 Task: Search for and compare PVC dumbbell sets on Flipkart.
Action: Mouse moved to (335, 51)
Screenshot: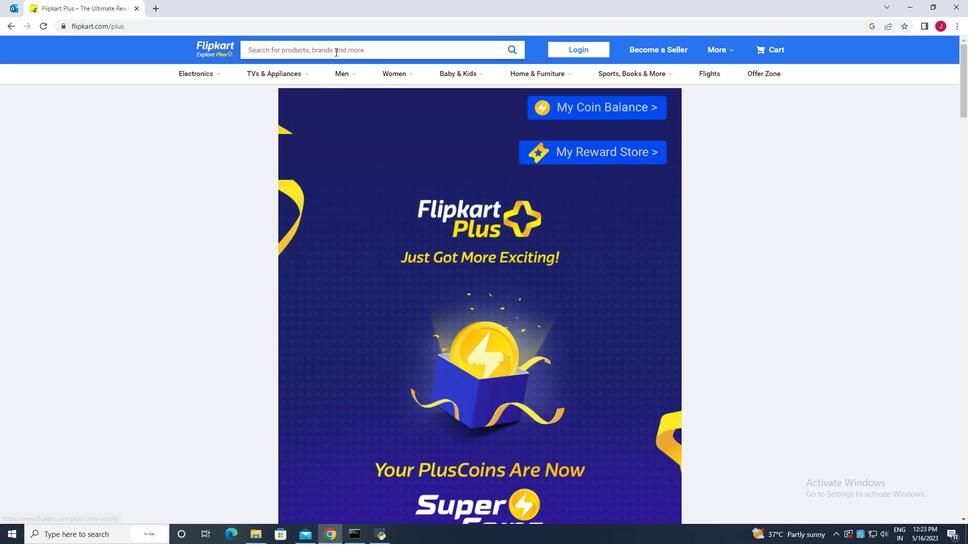 
Action: Mouse pressed left at (335, 51)
Screenshot: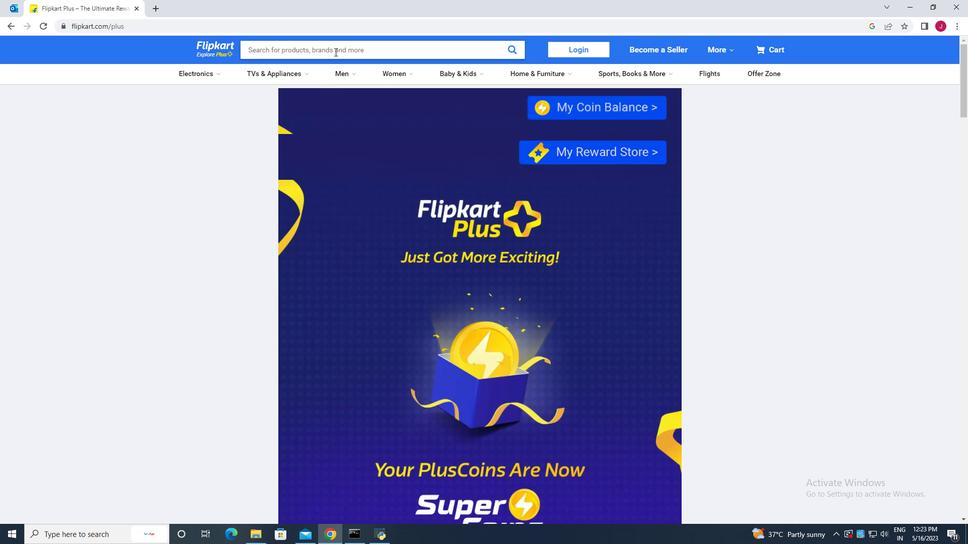
Action: Key pressed fitness<Key.space>equipment<Key.space>of<Key.space><Key.backspace><Key.backspace><Key.backspace><Key.enter>
Screenshot: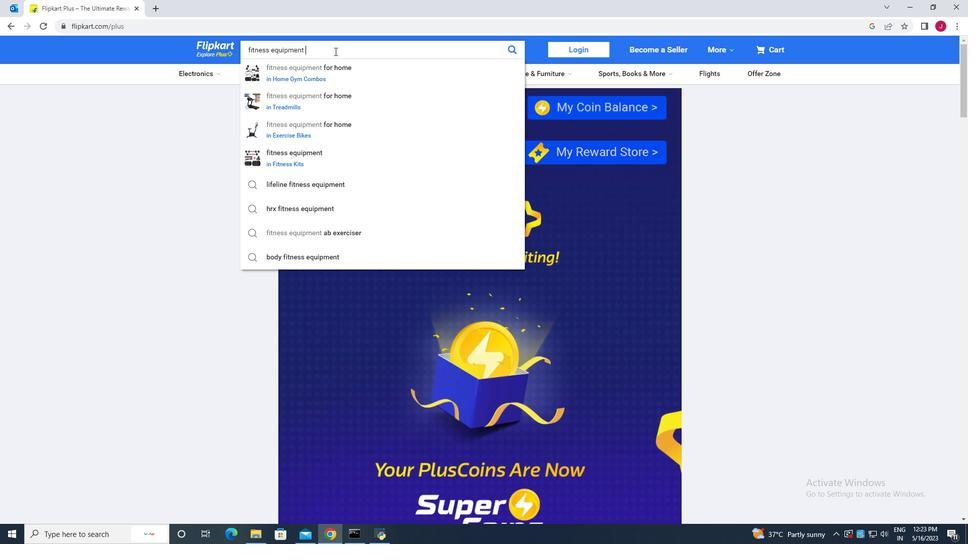 
Action: Mouse moved to (304, 424)
Screenshot: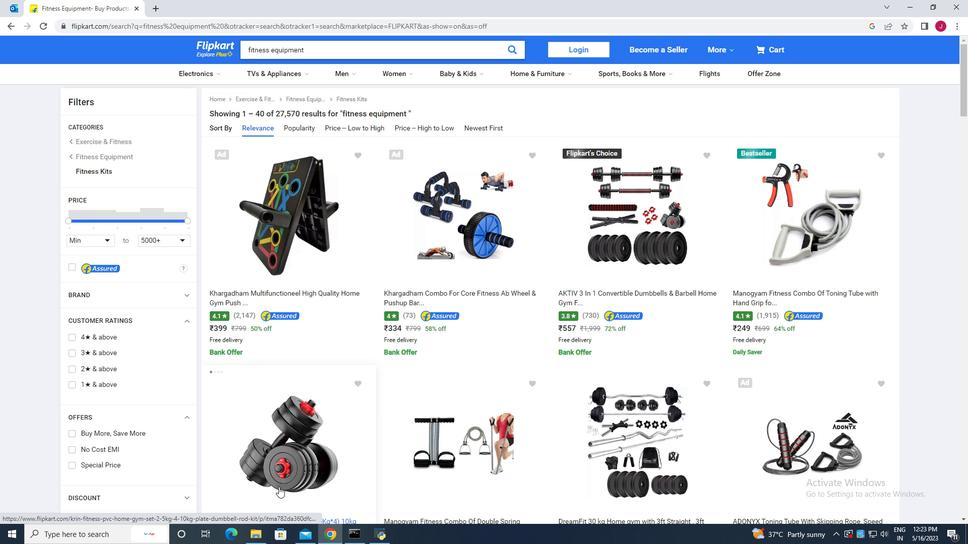 
Action: Mouse scrolled (304, 423) with delta (0, 0)
Screenshot: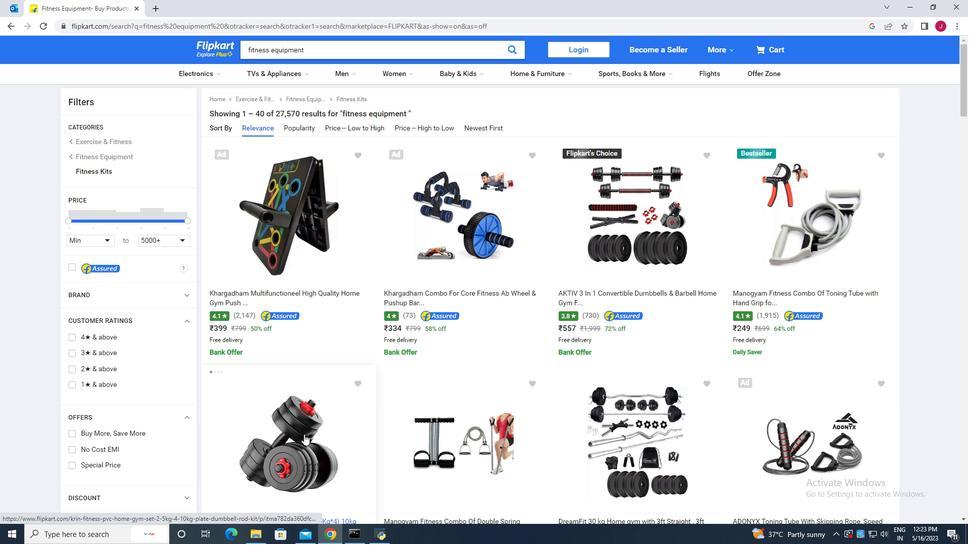 
Action: Mouse moved to (304, 423)
Screenshot: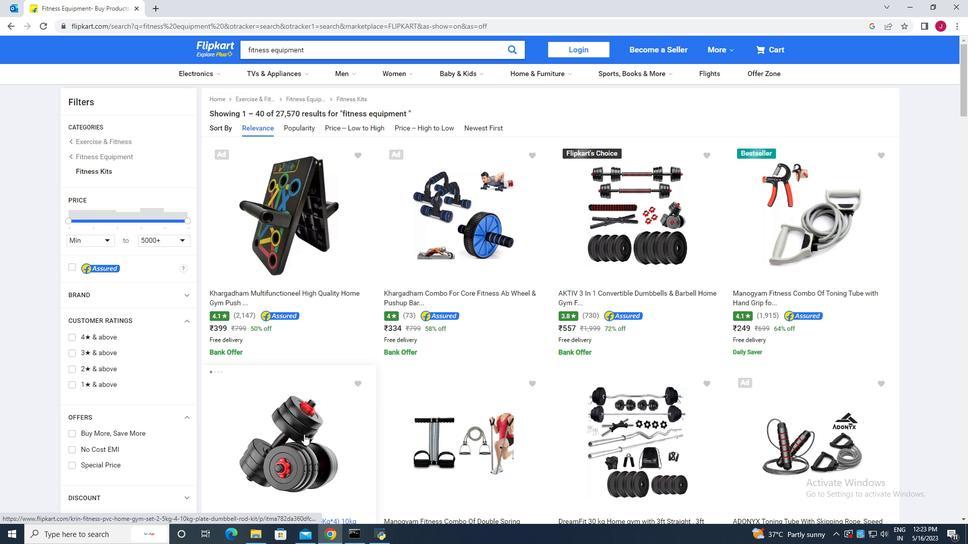 
Action: Mouse scrolled (304, 423) with delta (0, 0)
Screenshot: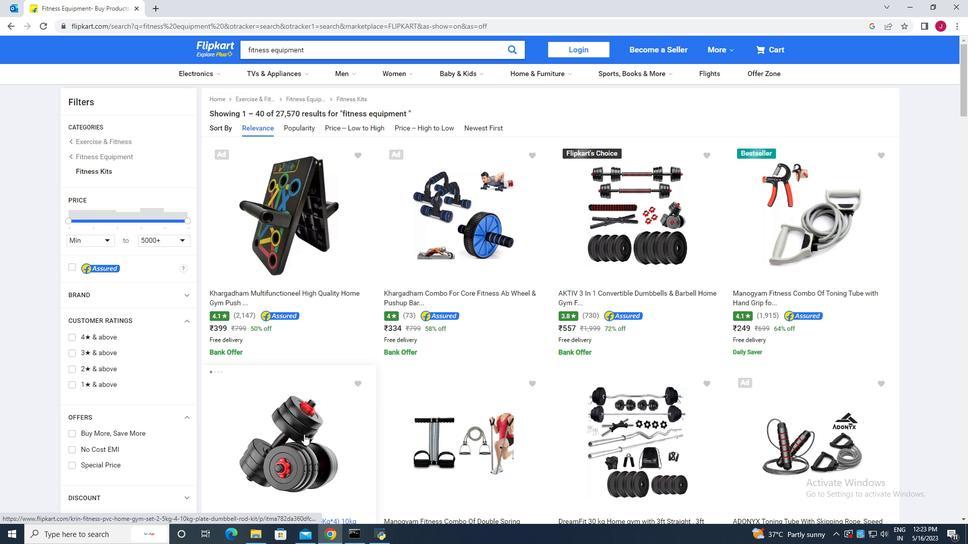 
Action: Mouse moved to (304, 423)
Screenshot: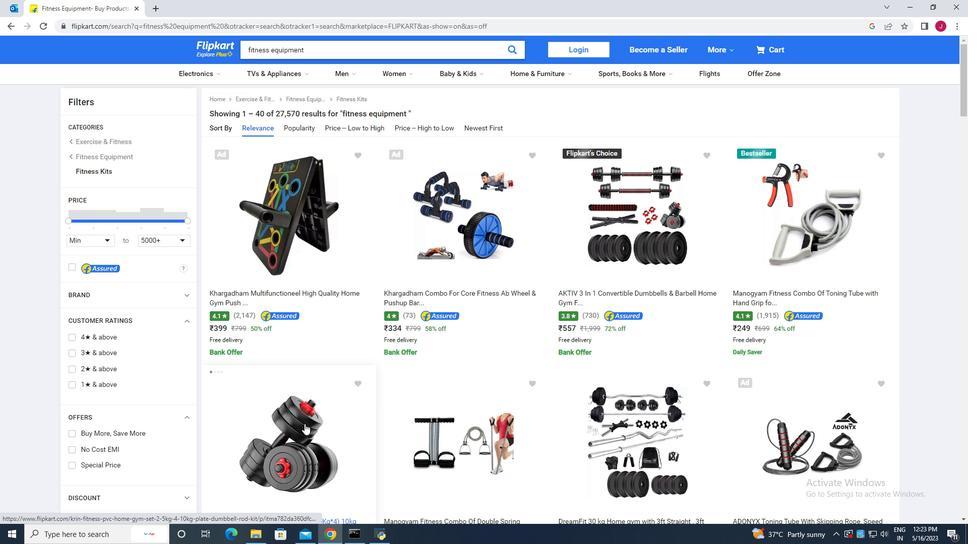 
Action: Mouse scrolled (304, 423) with delta (0, 0)
Screenshot: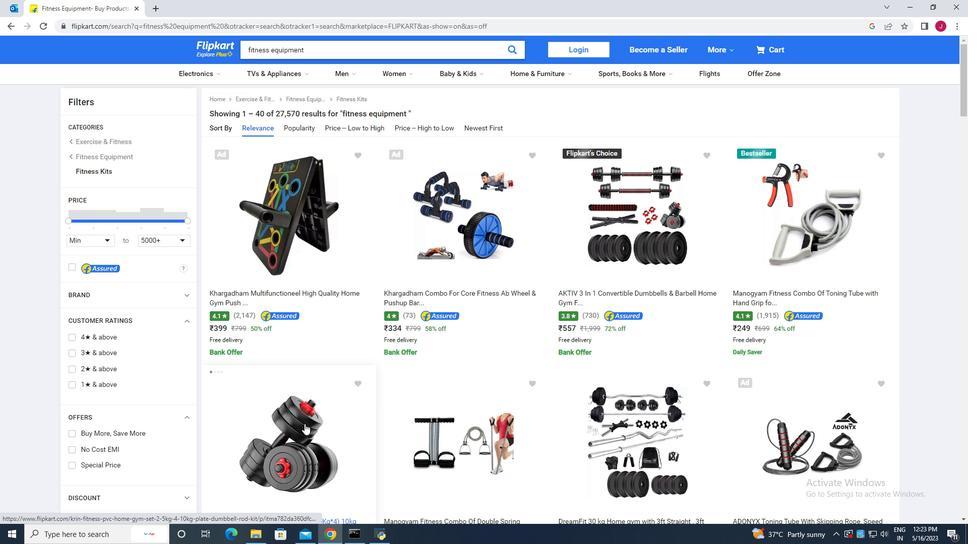 
Action: Mouse moved to (292, 335)
Screenshot: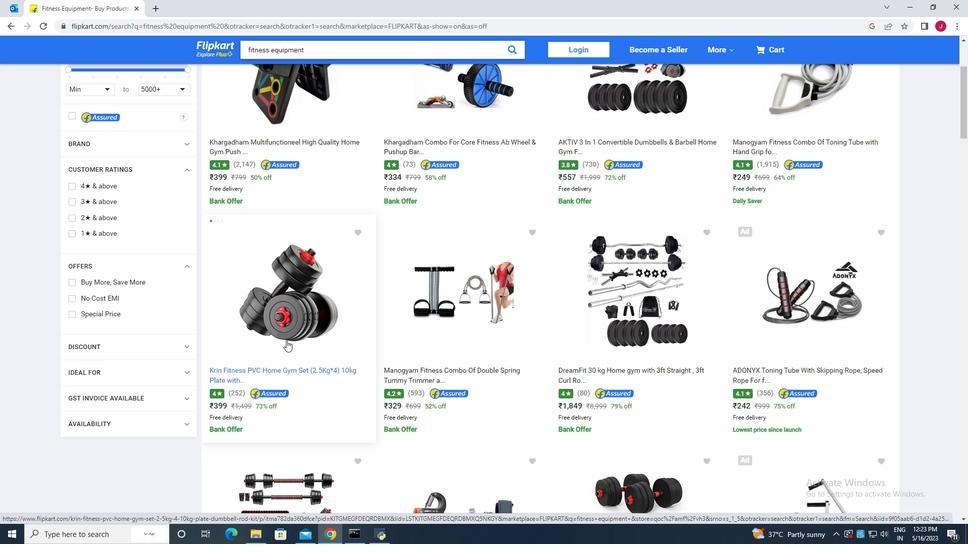 
Action: Mouse pressed left at (292, 335)
Screenshot: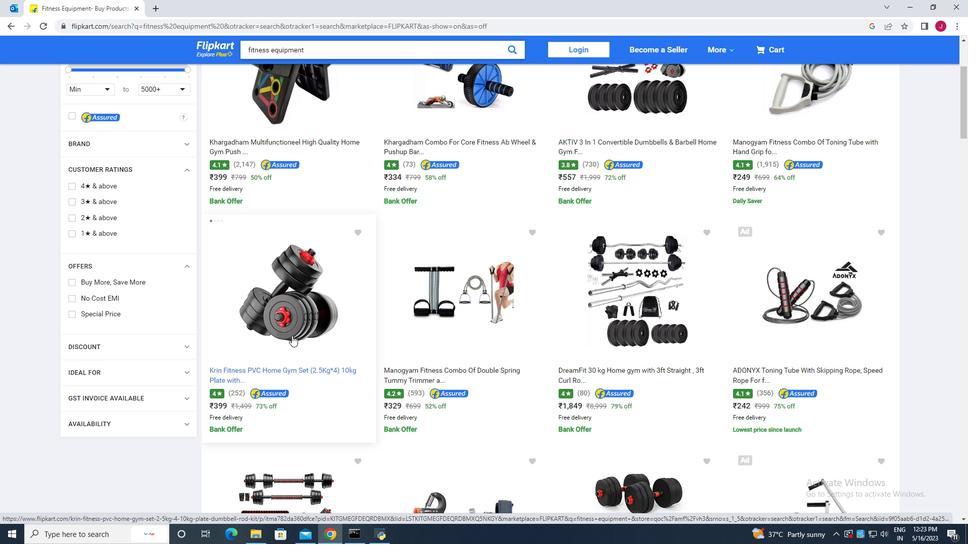 
Action: Mouse moved to (315, 329)
Screenshot: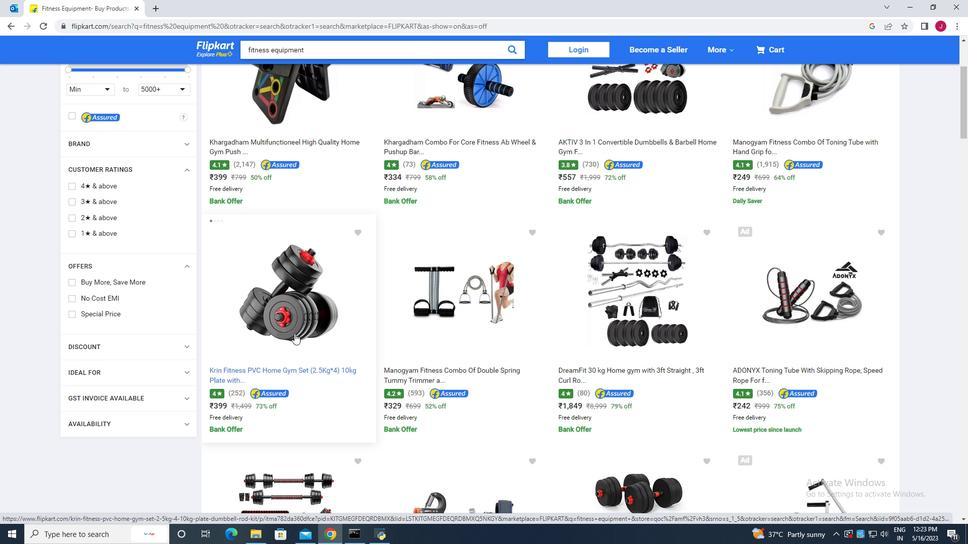 
Action: Mouse pressed left at (315, 329)
Screenshot: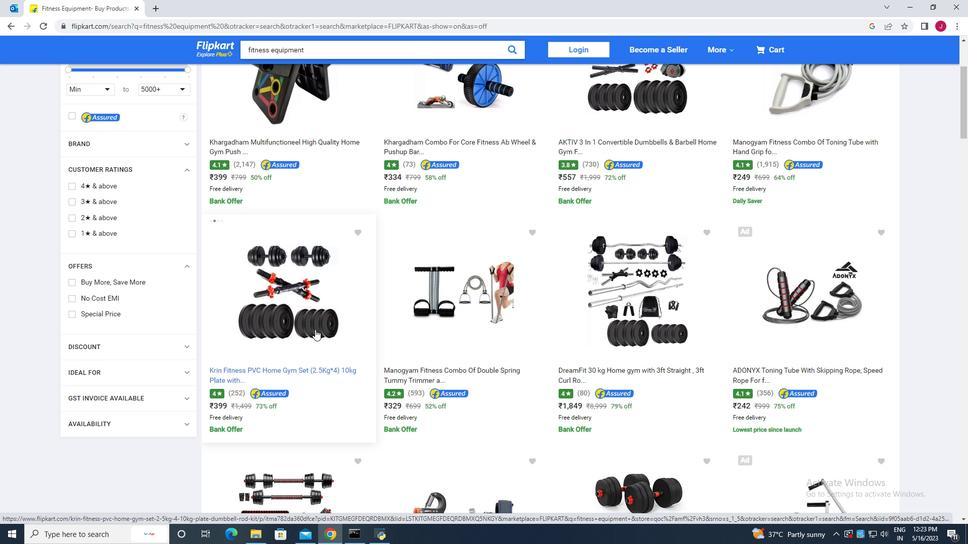 
Action: Mouse moved to (497, 253)
Screenshot: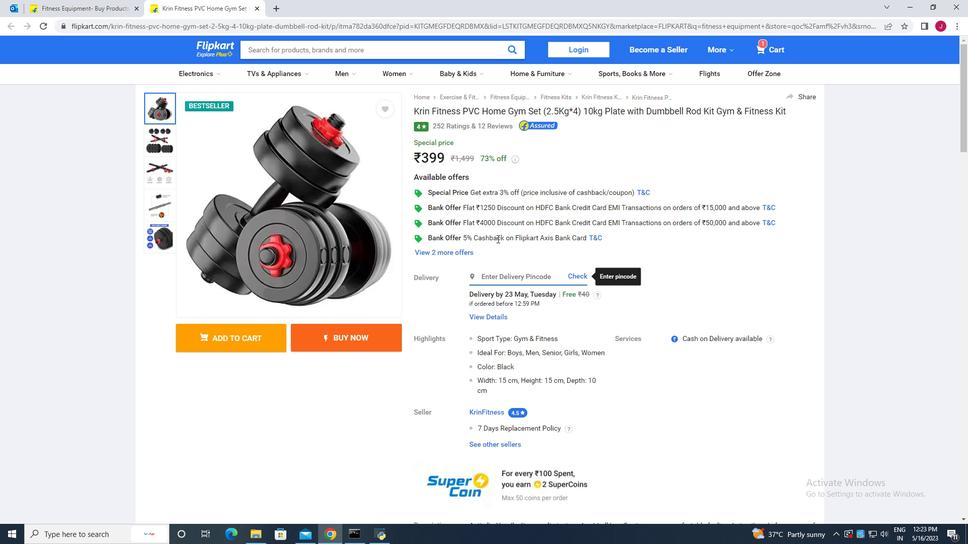 
Action: Mouse scrolled (497, 253) with delta (0, 0)
Screenshot: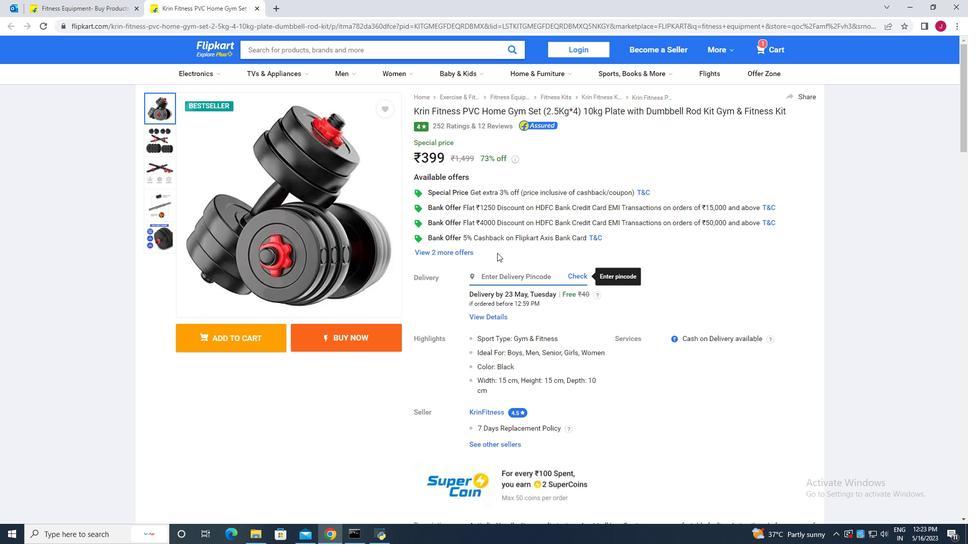 
Action: Mouse scrolled (497, 253) with delta (0, 0)
Screenshot: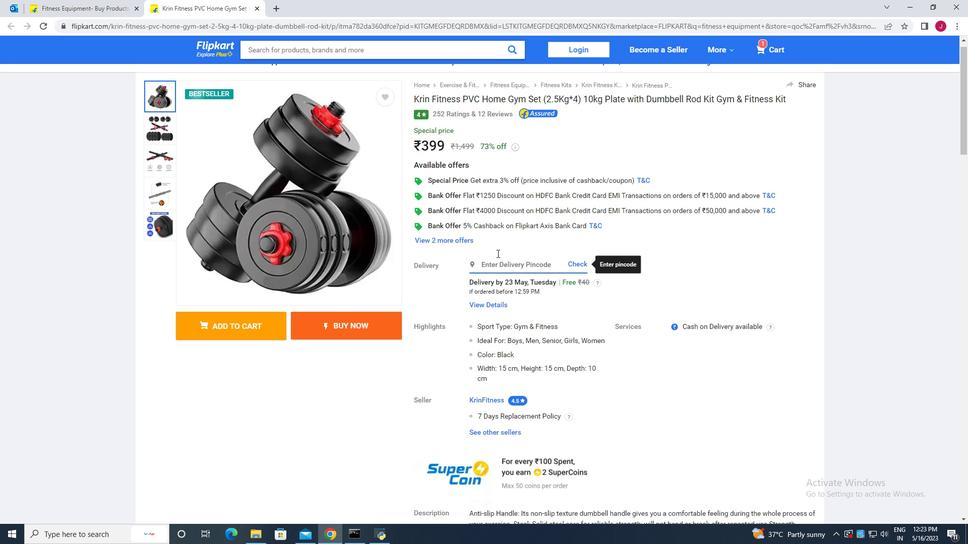 
Action: Mouse scrolled (497, 253) with delta (0, 0)
Screenshot: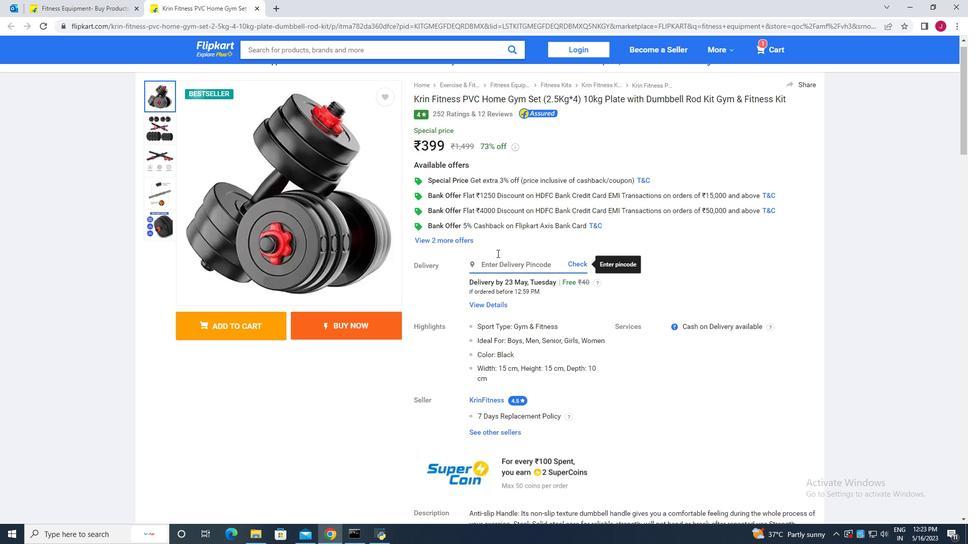 
Action: Mouse scrolled (497, 253) with delta (0, 0)
Screenshot: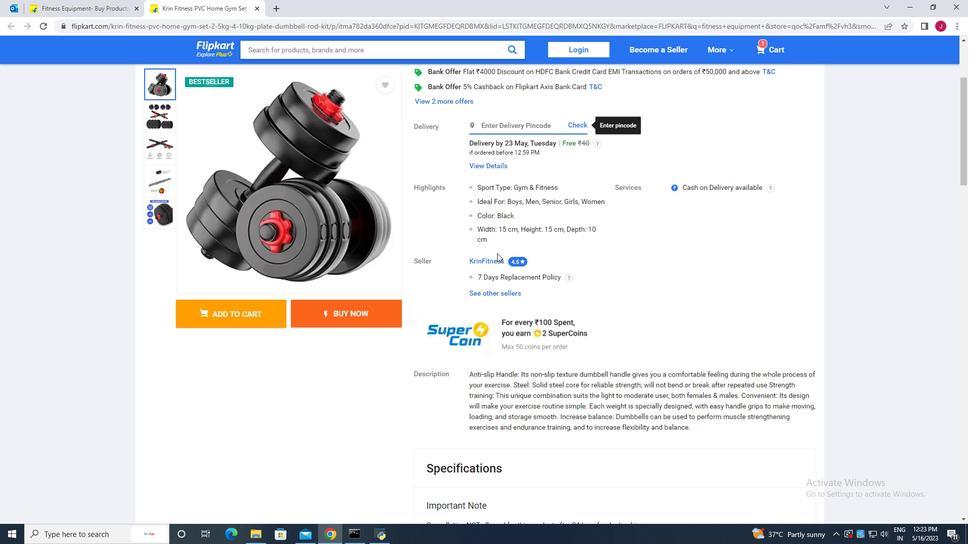 
Action: Mouse scrolled (497, 253) with delta (0, 0)
Screenshot: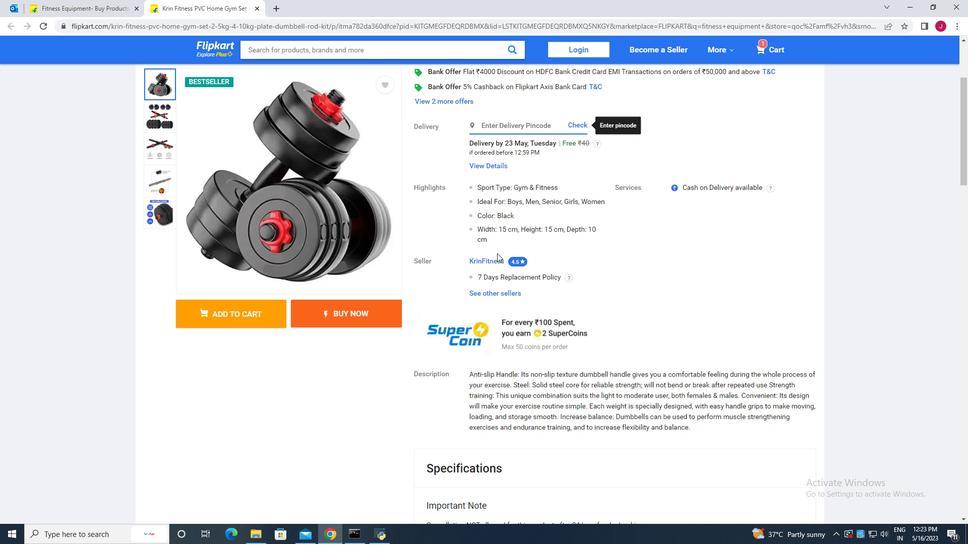 
Action: Mouse moved to (500, 270)
Screenshot: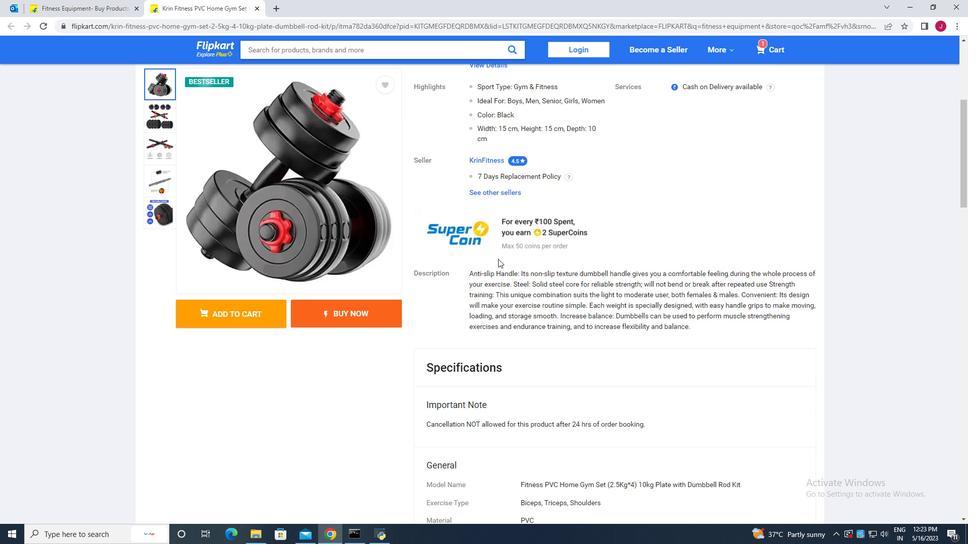 
Action: Mouse scrolled (500, 270) with delta (0, 0)
Screenshot: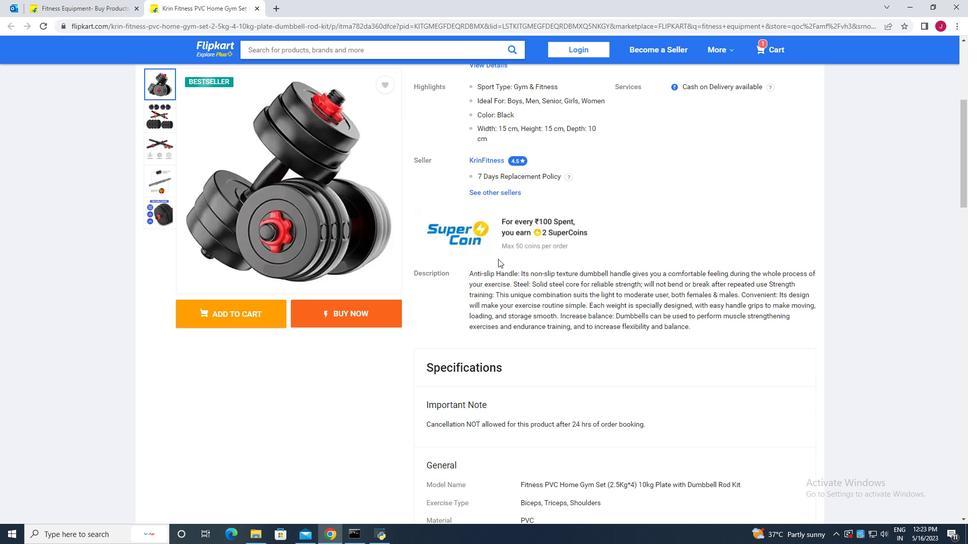 
Action: Mouse moved to (500, 271)
Screenshot: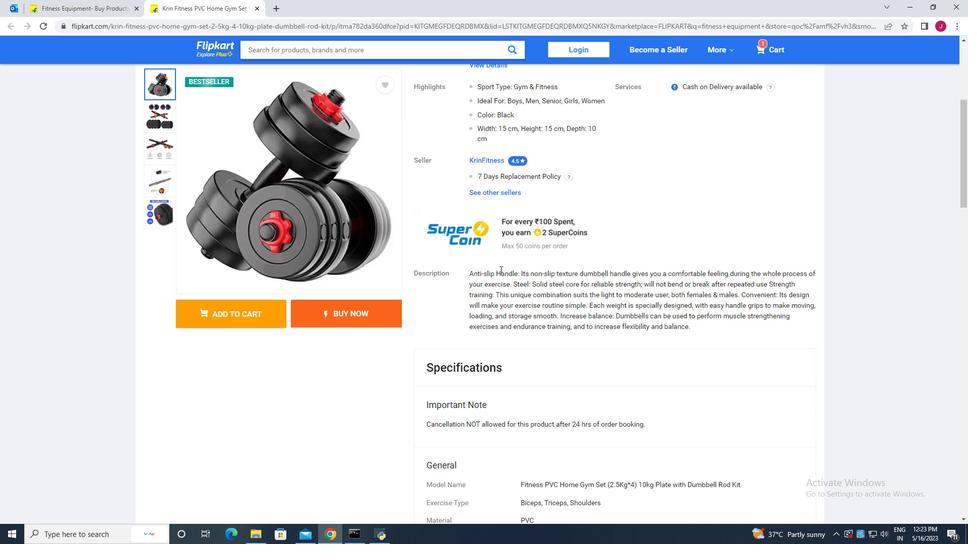 
Action: Mouse scrolled (500, 270) with delta (0, 0)
Screenshot: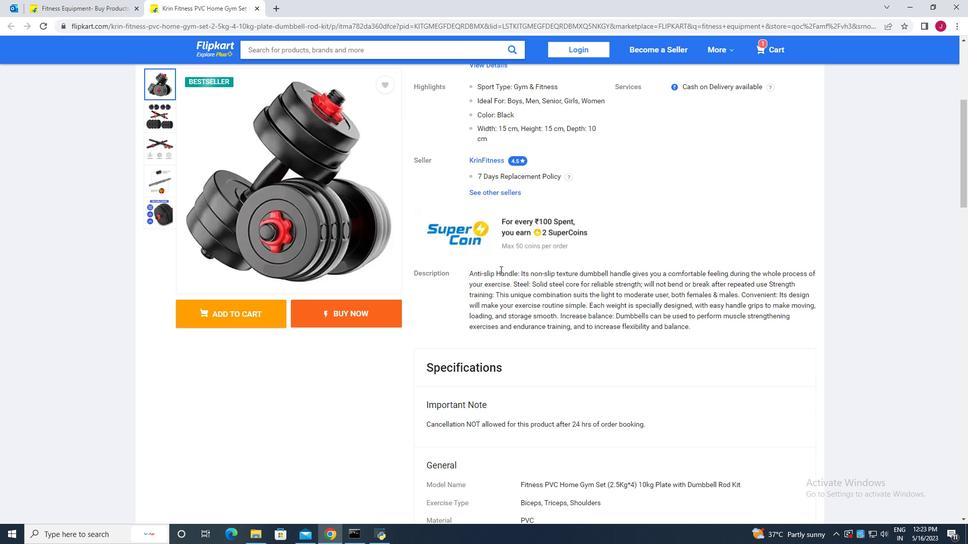 
Action: Mouse scrolled (500, 270) with delta (0, 0)
Screenshot: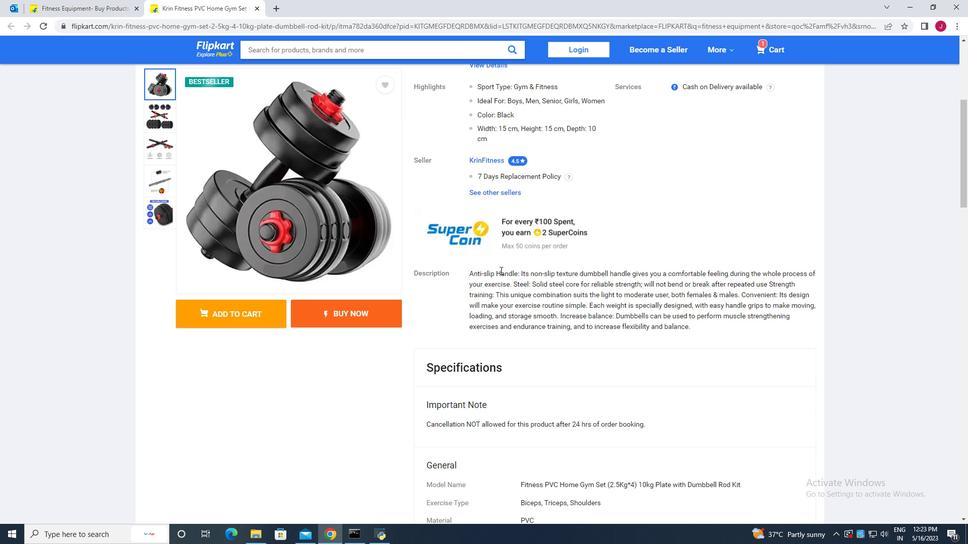 
Action: Mouse moved to (437, 424)
Screenshot: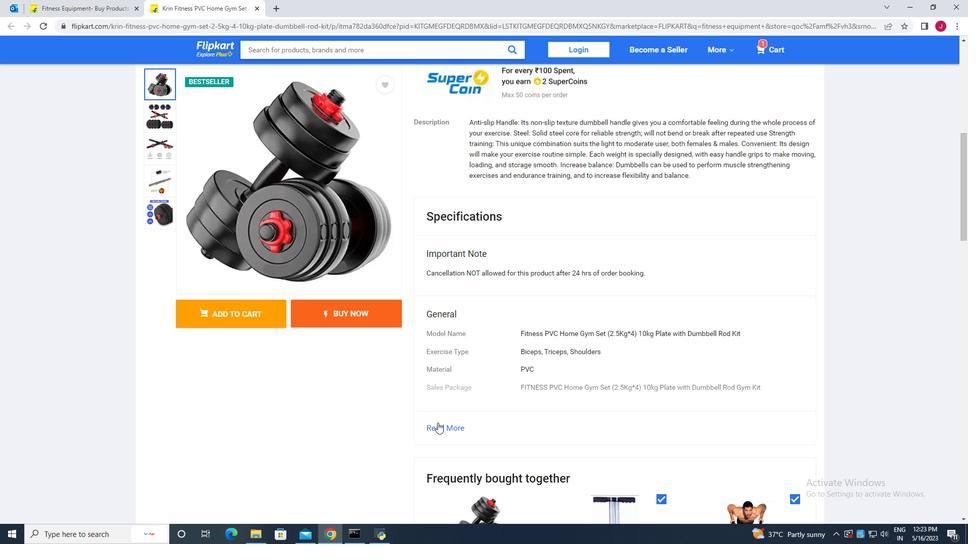 
Action: Mouse pressed left at (437, 424)
Screenshot: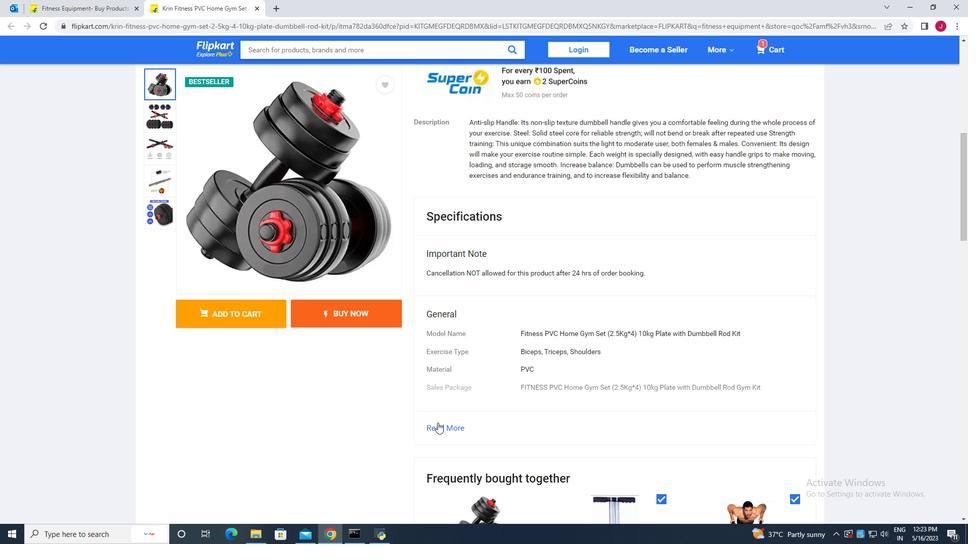 
Action: Mouse moved to (471, 403)
Screenshot: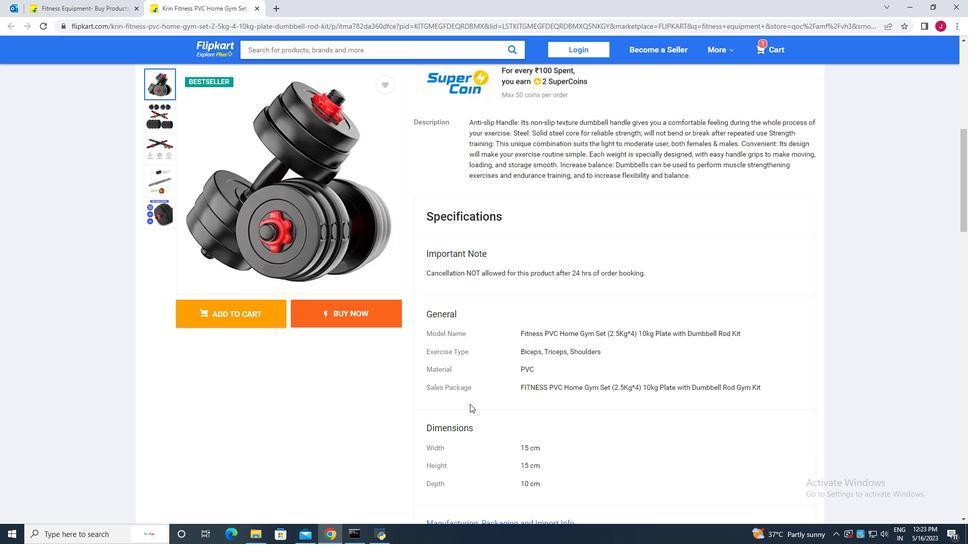 
Action: Mouse scrolled (471, 402) with delta (0, 0)
Screenshot: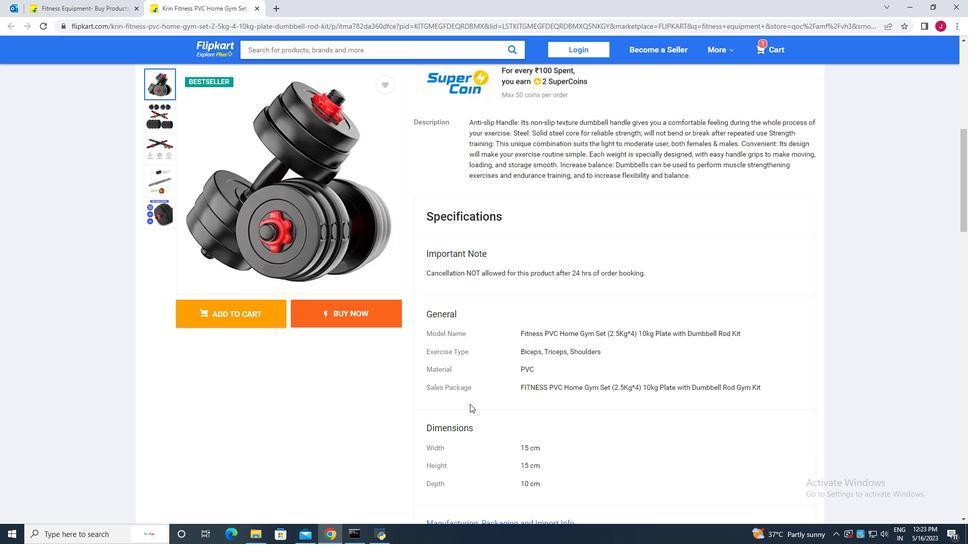 
Action: Mouse scrolled (471, 402) with delta (0, 0)
Screenshot: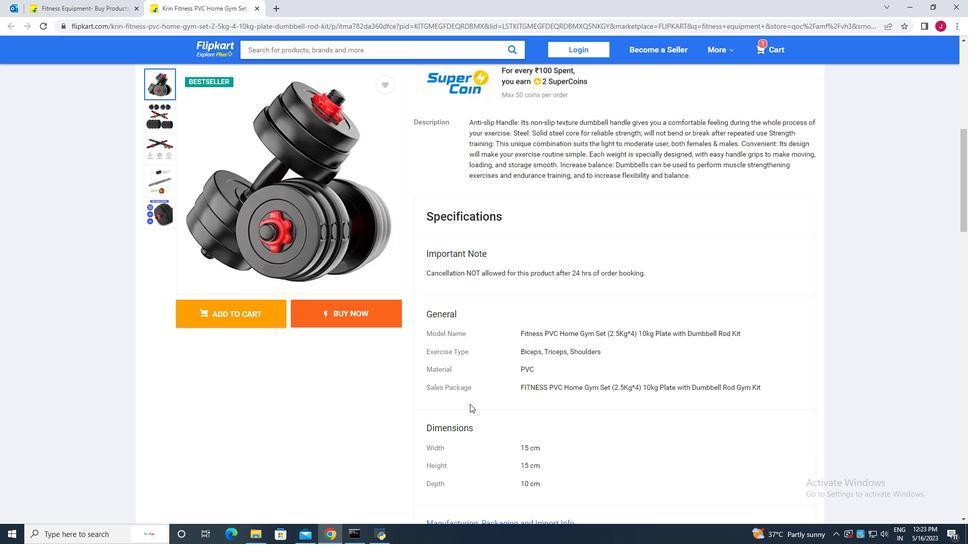 
Action: Mouse scrolled (471, 402) with delta (0, 0)
Screenshot: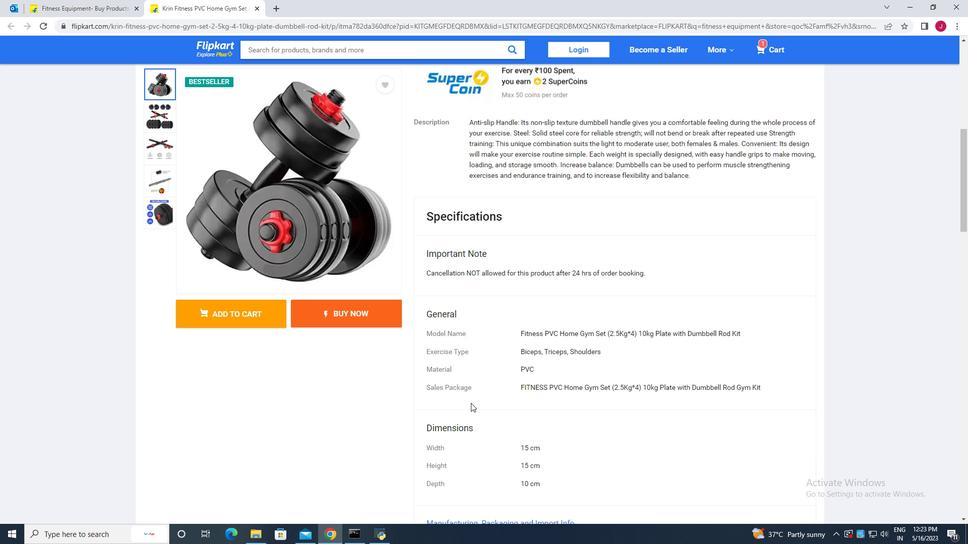 
Action: Mouse moved to (533, 336)
Screenshot: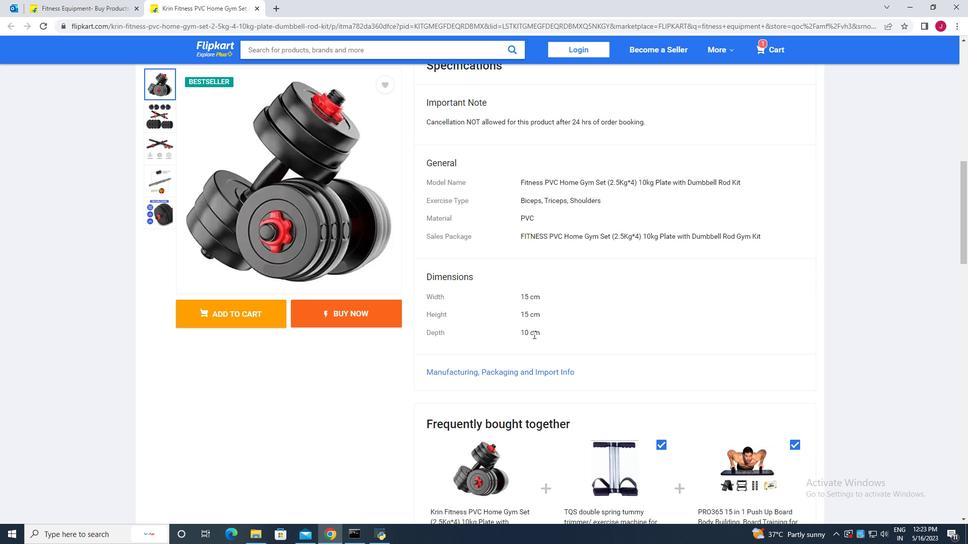 
Action: Mouse scrolled (533, 336) with delta (0, 0)
Screenshot: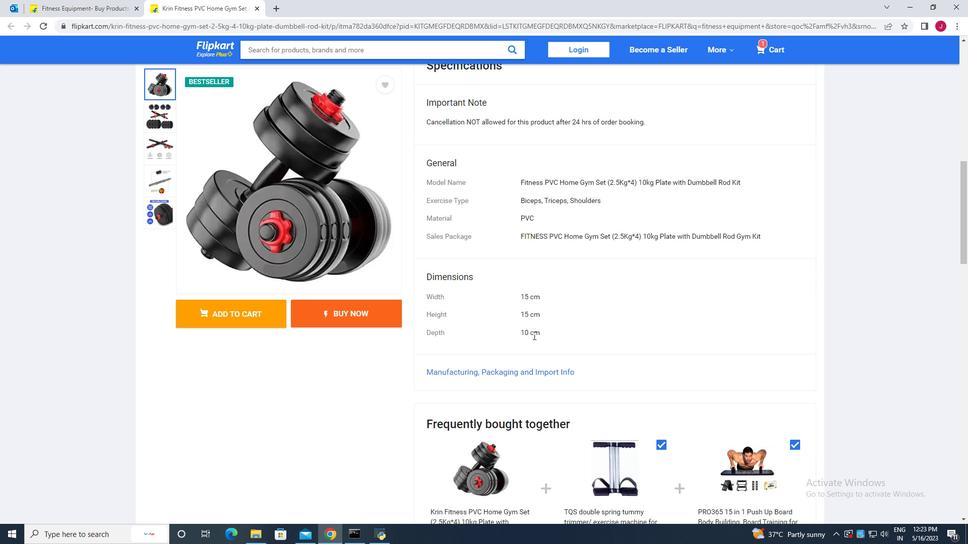 
Action: Mouse scrolled (533, 336) with delta (0, 0)
Screenshot: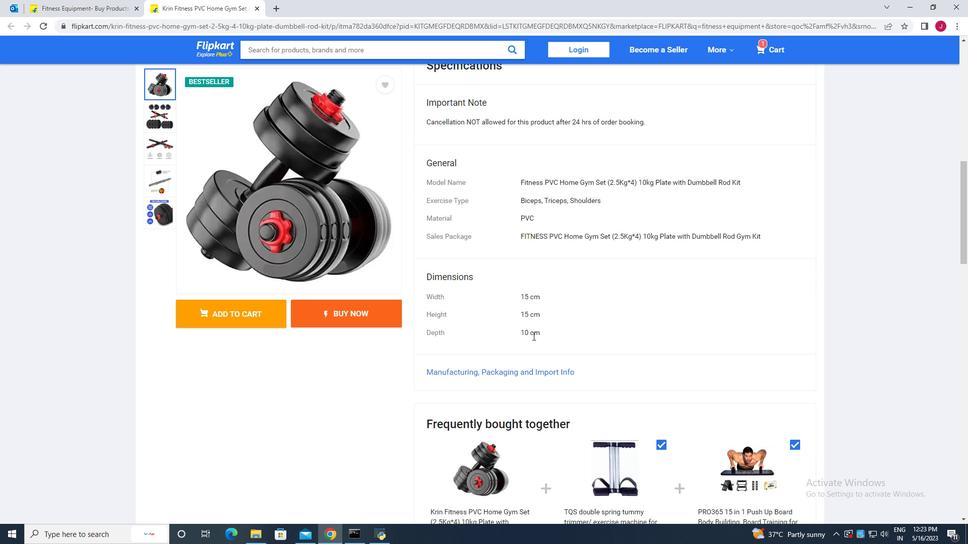 
Action: Mouse scrolled (533, 336) with delta (0, 0)
Screenshot: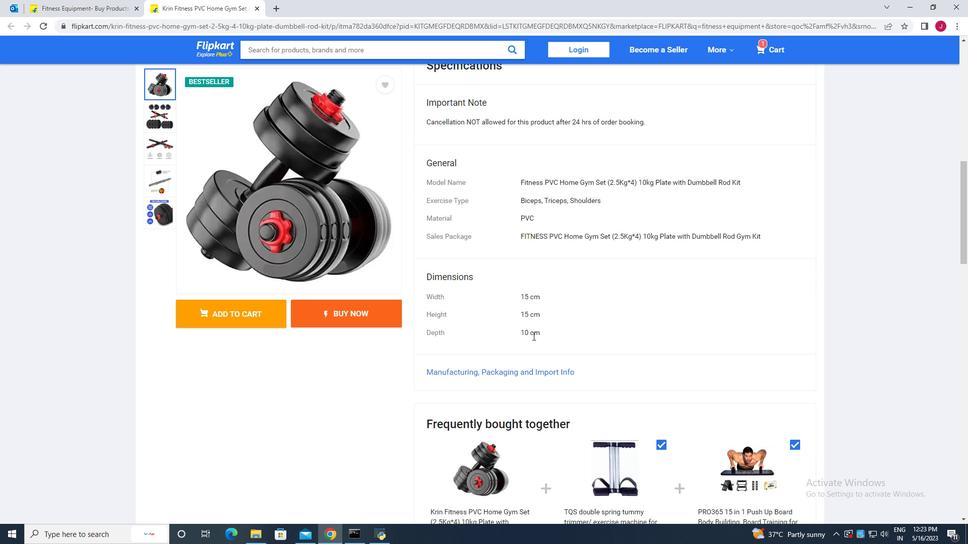 
Action: Mouse scrolled (533, 336) with delta (0, 0)
Screenshot: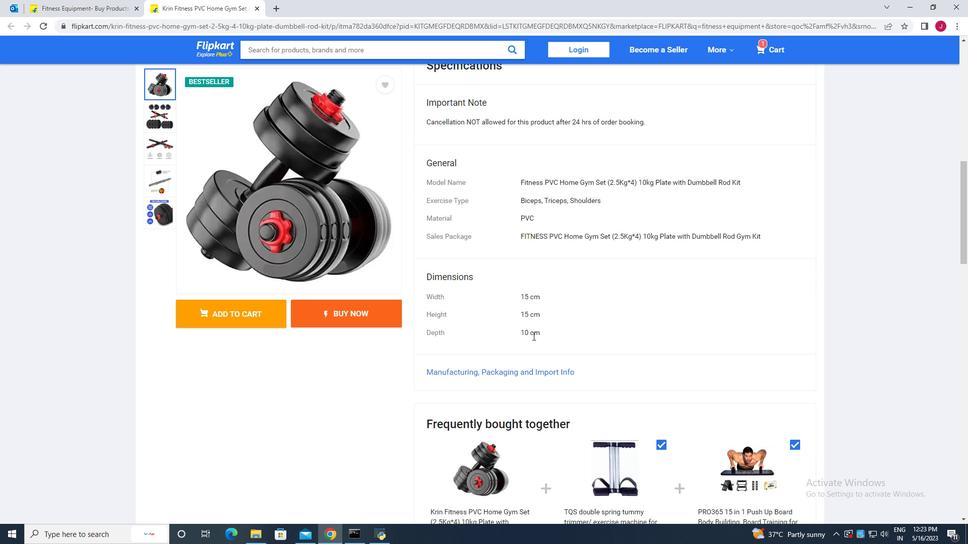 
Action: Mouse scrolled (533, 336) with delta (0, 0)
Screenshot: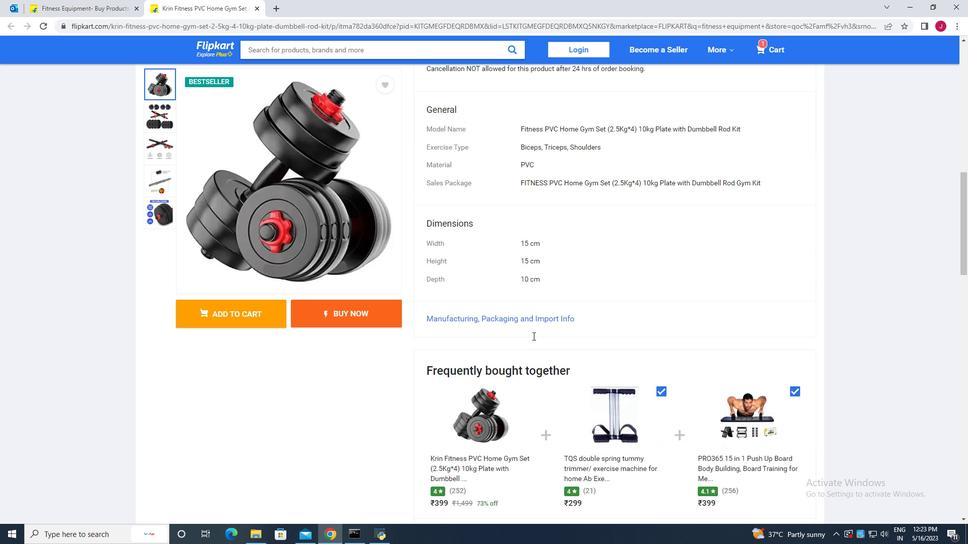 
Action: Mouse scrolled (533, 336) with delta (0, 0)
Screenshot: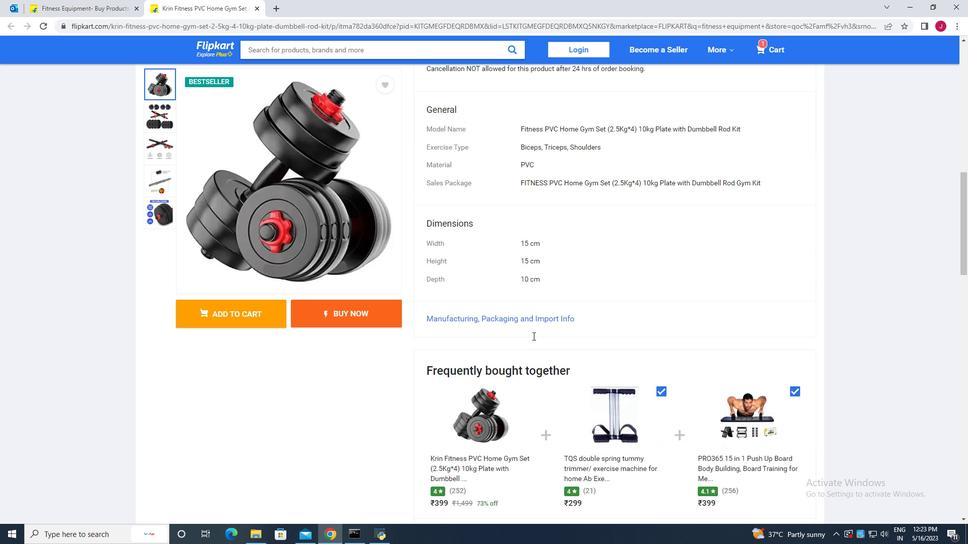 
Action: Mouse moved to (576, 334)
Screenshot: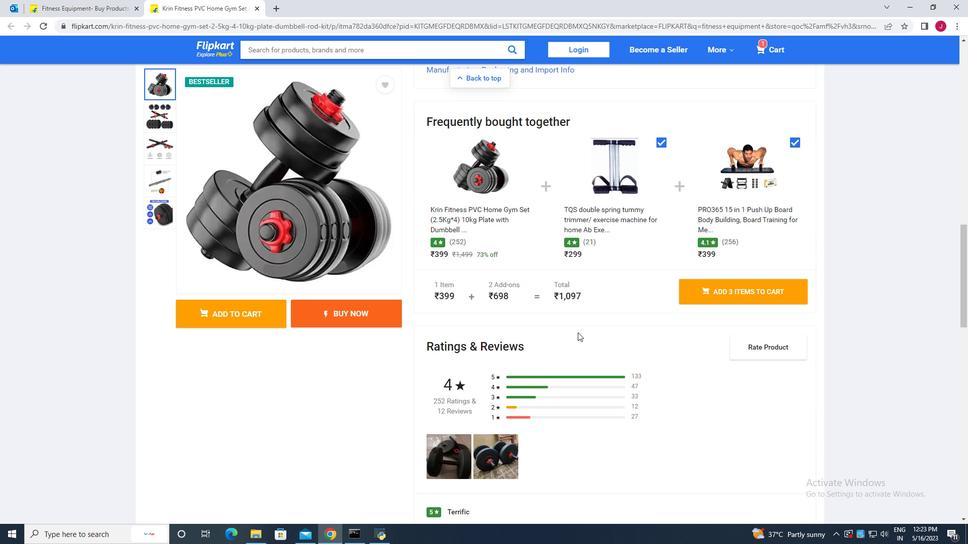 
Action: Mouse scrolled (576, 335) with delta (0, 0)
Screenshot: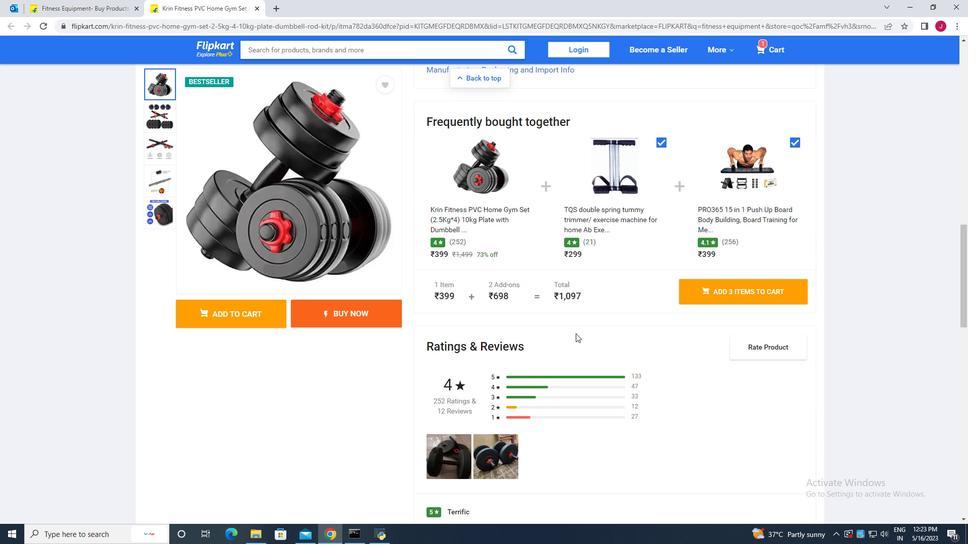 
Action: Mouse scrolled (576, 335) with delta (0, 0)
Screenshot: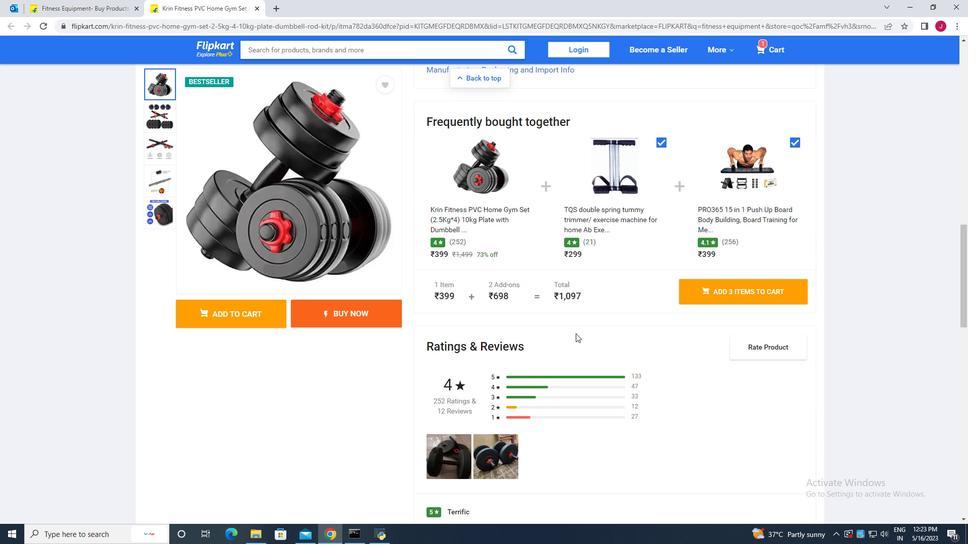 
Action: Mouse scrolled (576, 335) with delta (0, 0)
Screenshot: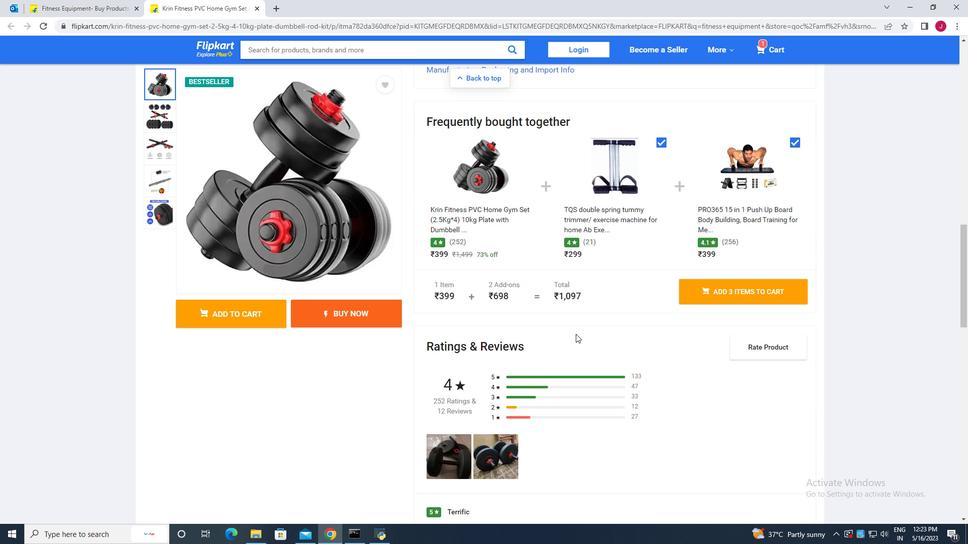 
Action: Mouse moved to (576, 334)
Screenshot: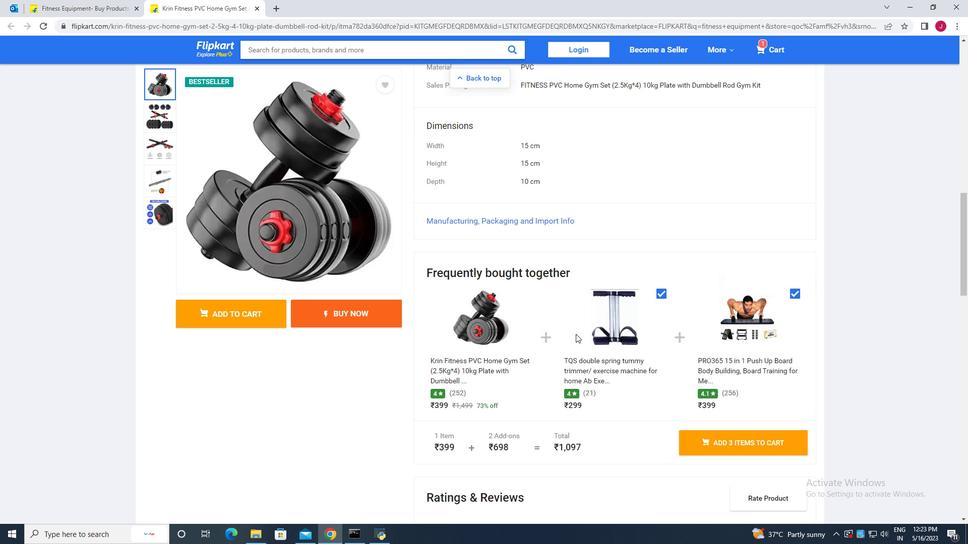 
Action: Mouse scrolled (576, 335) with delta (0, 0)
Screenshot: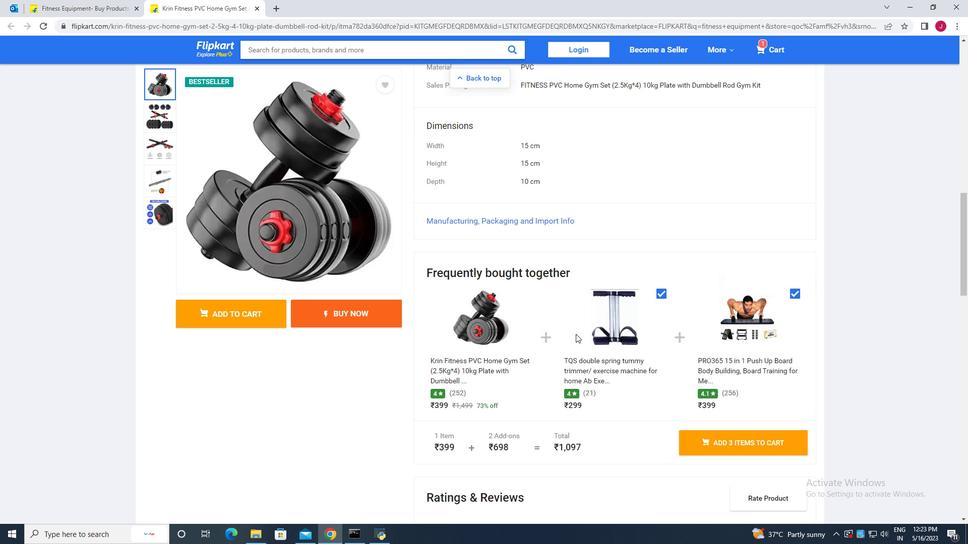 
Action: Mouse scrolled (576, 335) with delta (0, 0)
Screenshot: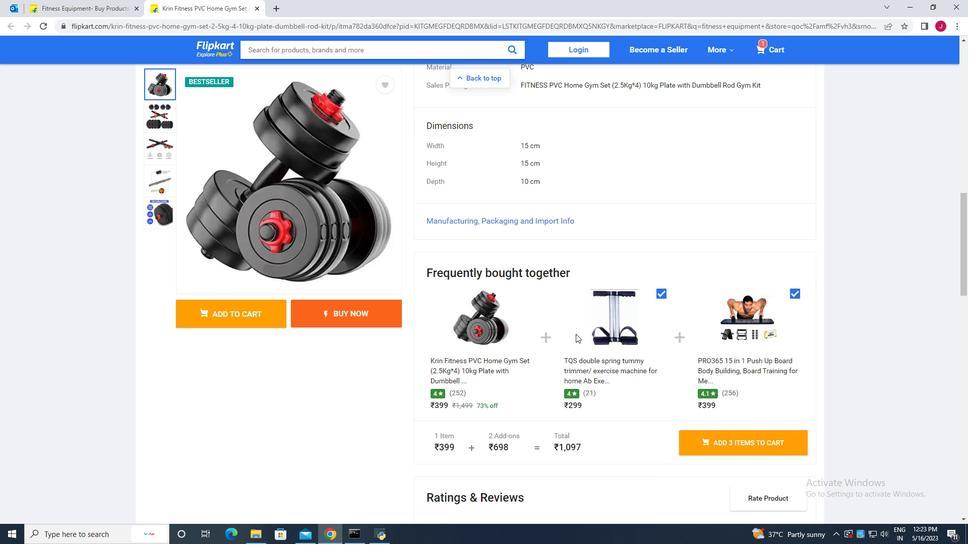
Action: Mouse moved to (510, 402)
Screenshot: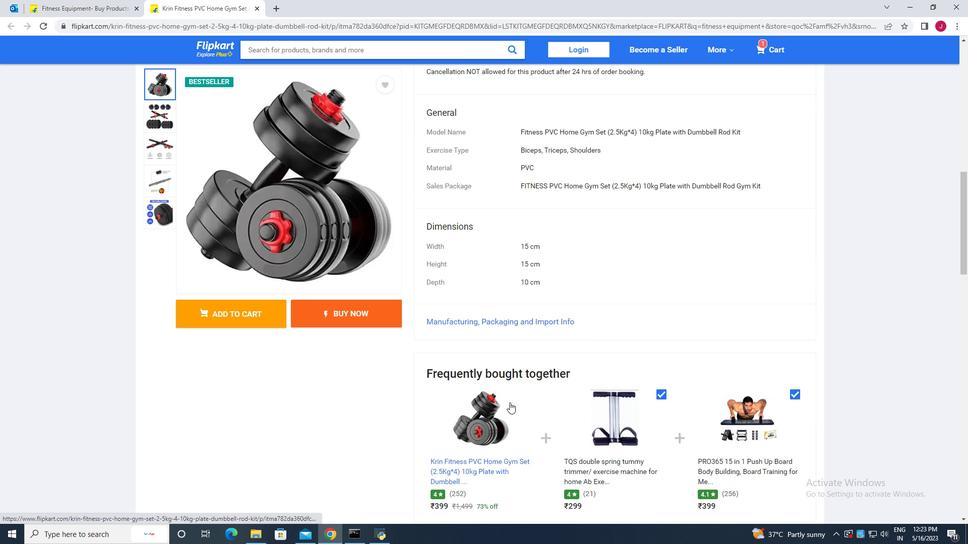 
Action: Mouse scrolled (510, 402) with delta (0, 0)
Screenshot: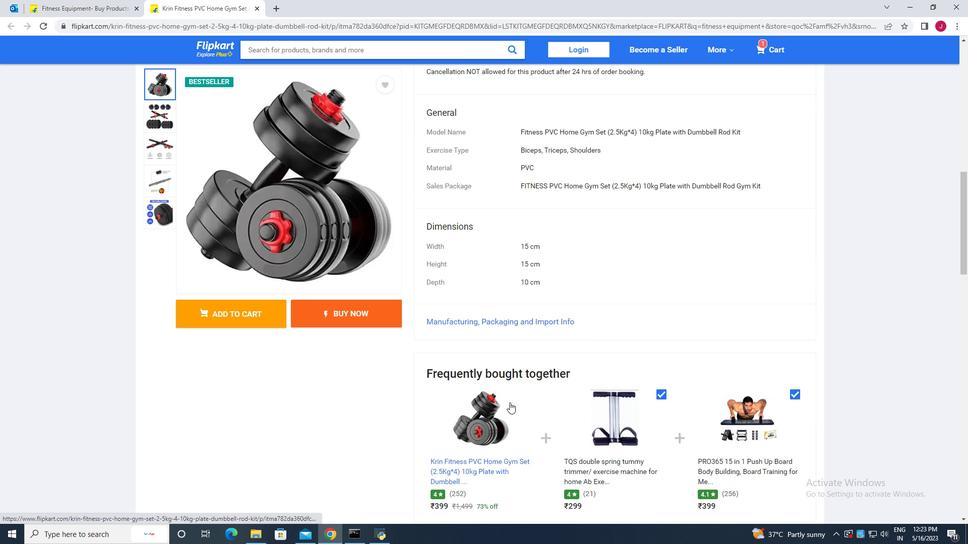 
Action: Mouse scrolled (510, 402) with delta (0, 0)
Screenshot: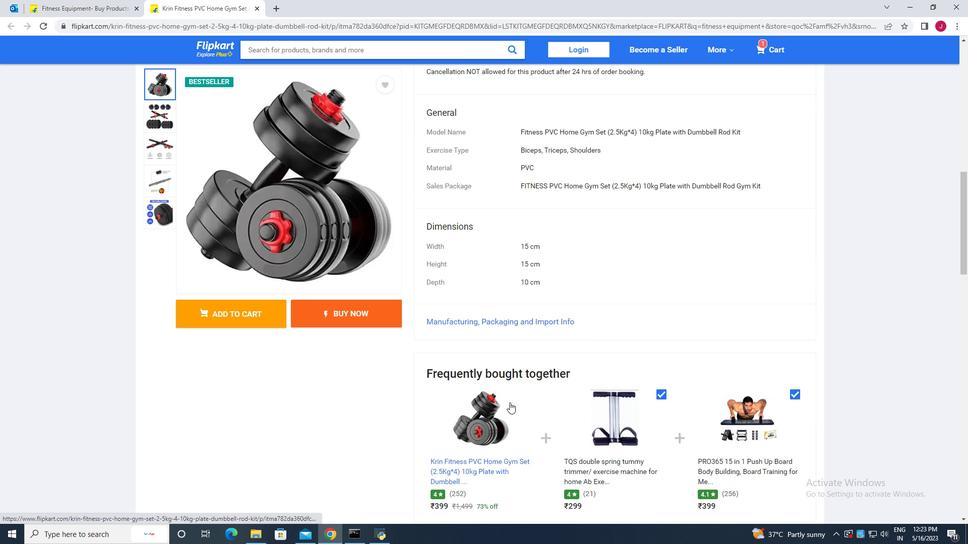 
Action: Mouse scrolled (510, 402) with delta (0, 0)
Screenshot: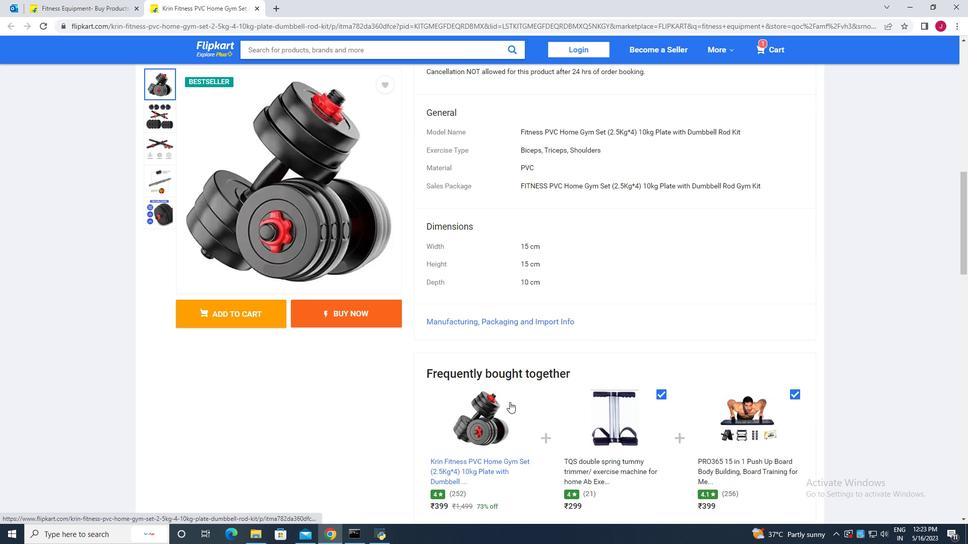 
Action: Mouse scrolled (510, 402) with delta (0, 0)
Screenshot: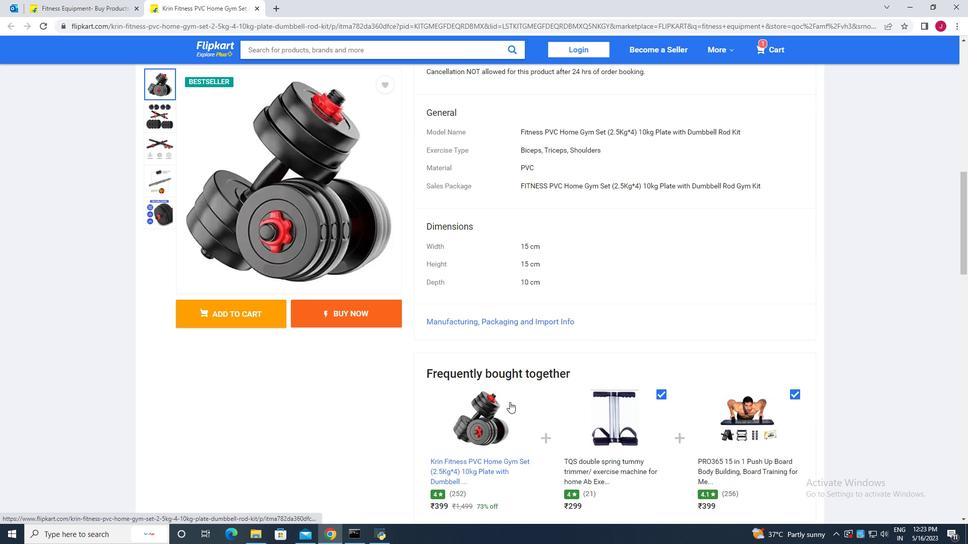 
Action: Mouse moved to (509, 402)
Screenshot: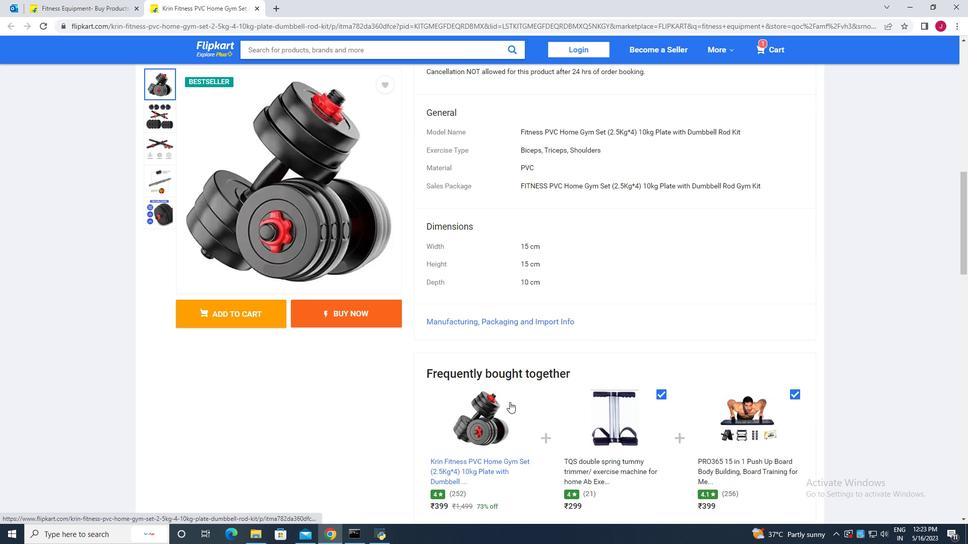 
Action: Mouse scrolled (509, 402) with delta (0, 0)
Screenshot: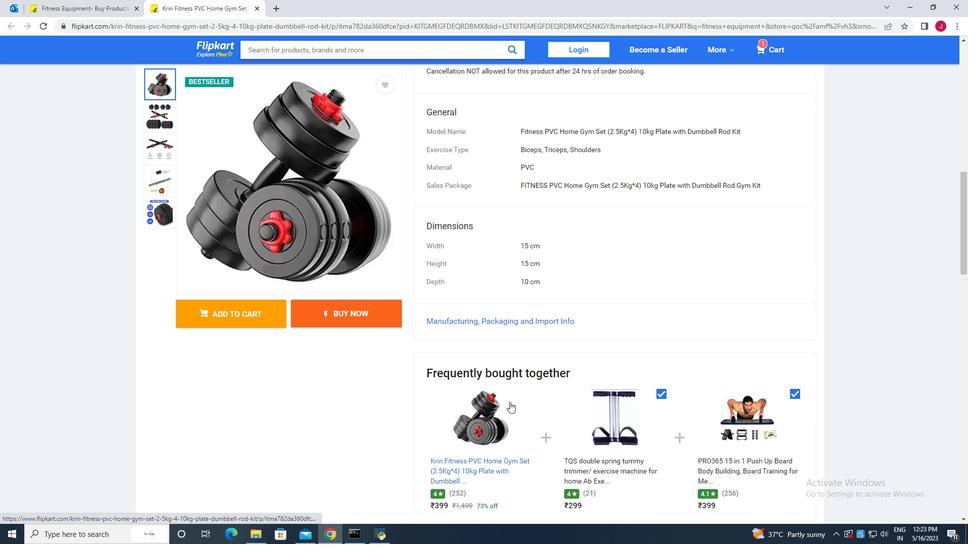 
Action: Mouse moved to (509, 401)
Screenshot: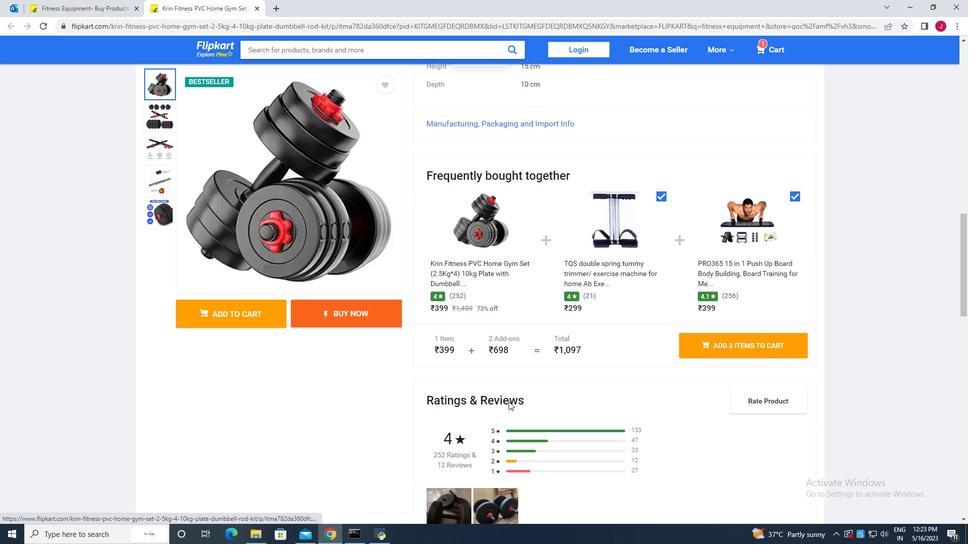 
Action: Mouse scrolled (509, 400) with delta (0, 0)
Screenshot: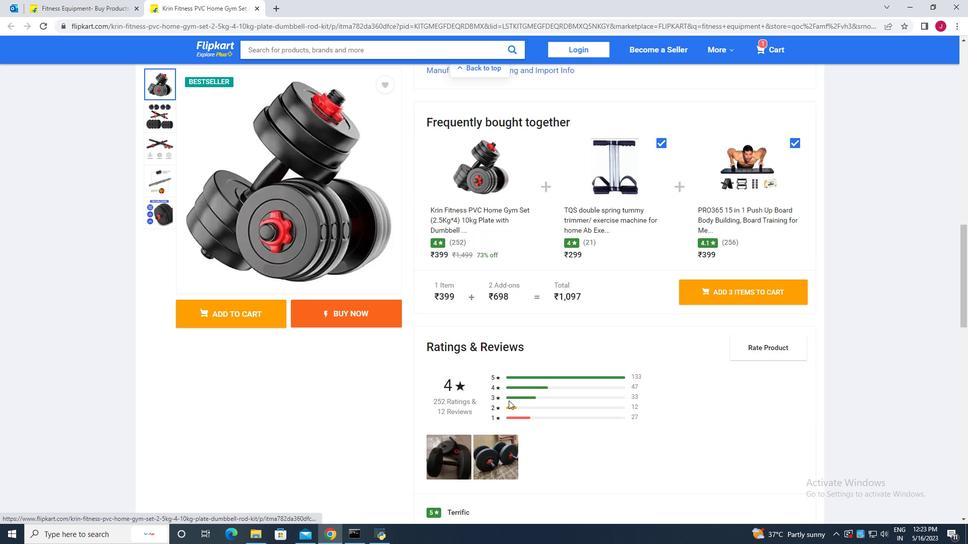 
Action: Mouse scrolled (509, 400) with delta (0, 0)
Screenshot: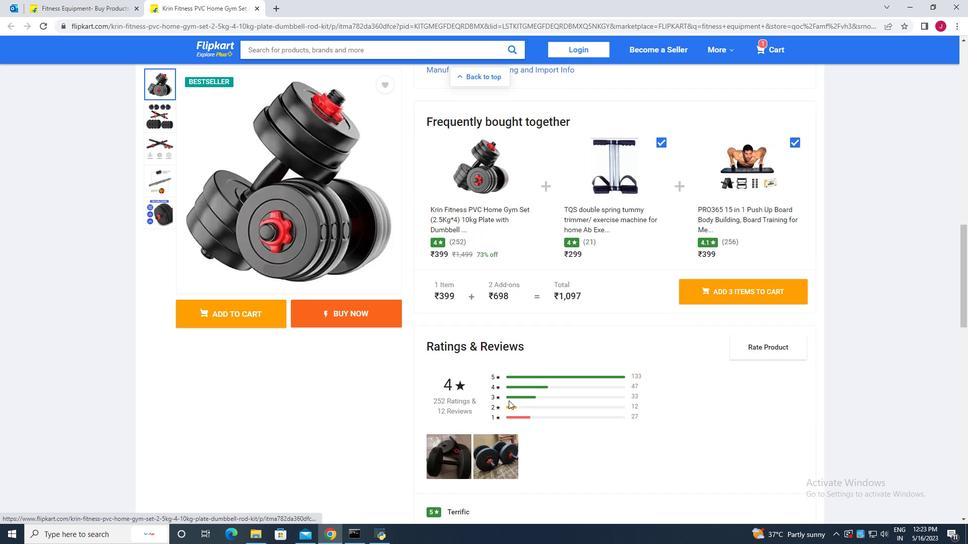 
Action: Mouse scrolled (509, 400) with delta (0, 0)
Screenshot: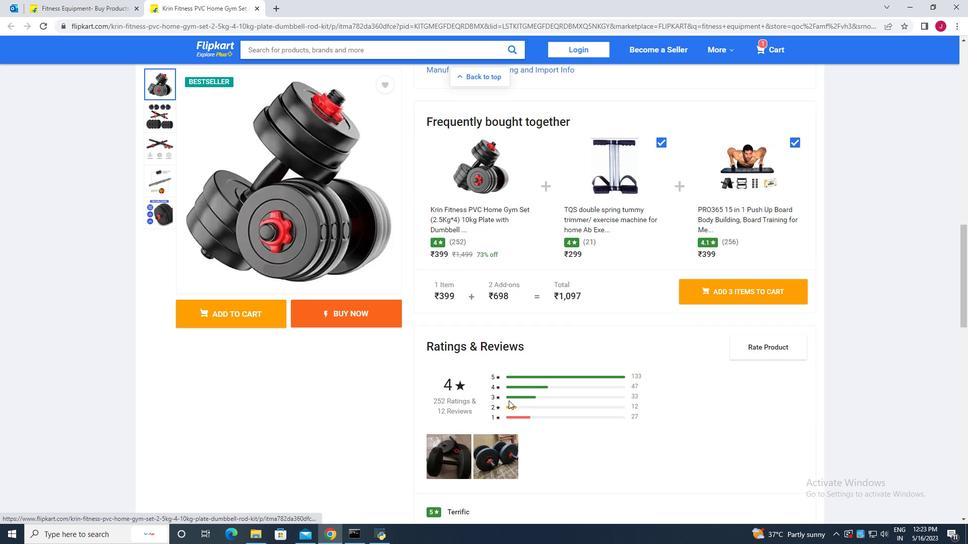 
Action: Mouse scrolled (509, 400) with delta (0, 0)
Screenshot: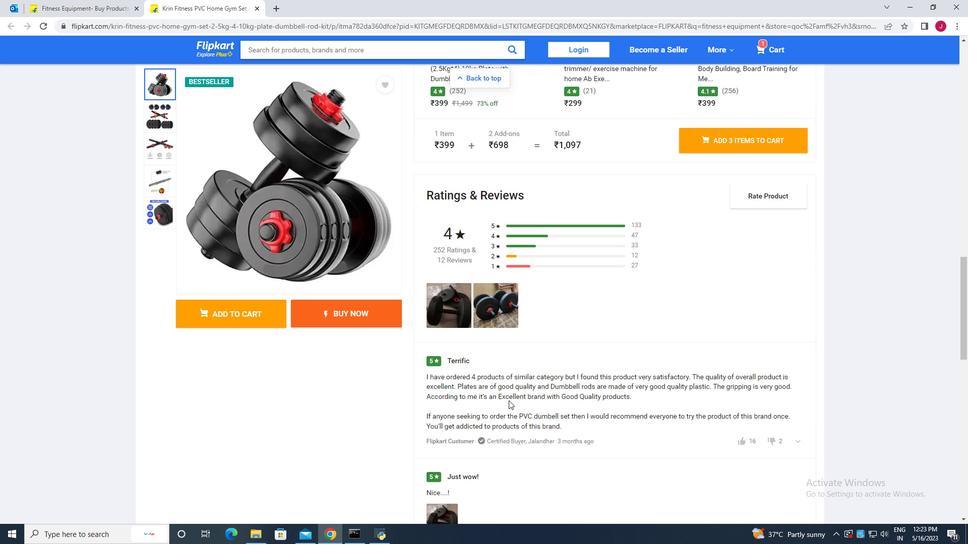 
Action: Mouse moved to (494, 375)
Screenshot: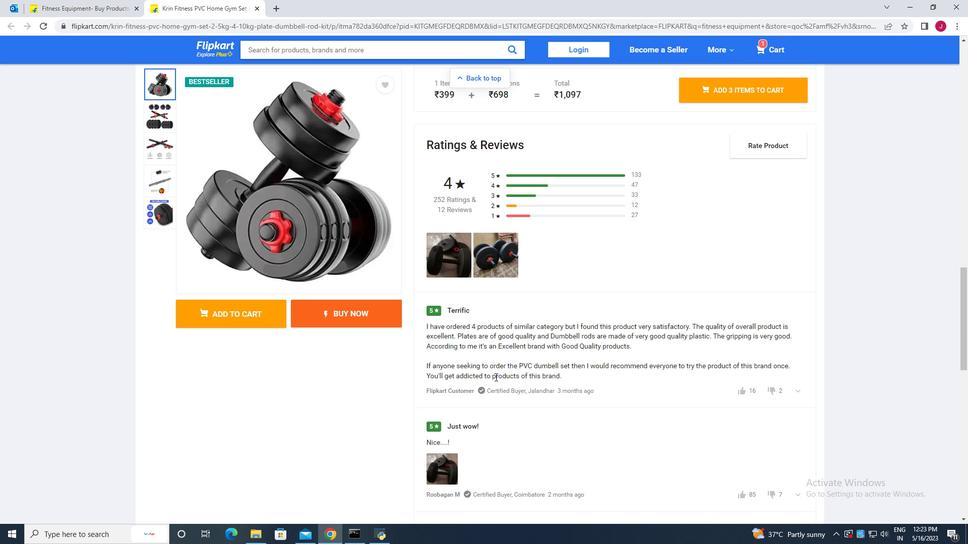 
Action: Mouse scrolled (494, 375) with delta (0, 0)
Screenshot: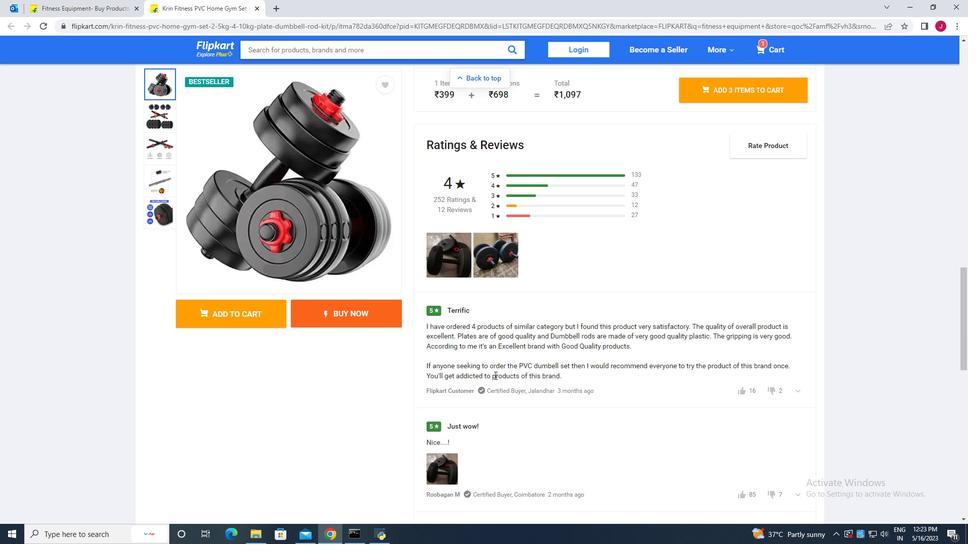 
Action: Mouse scrolled (494, 375) with delta (0, 0)
Screenshot: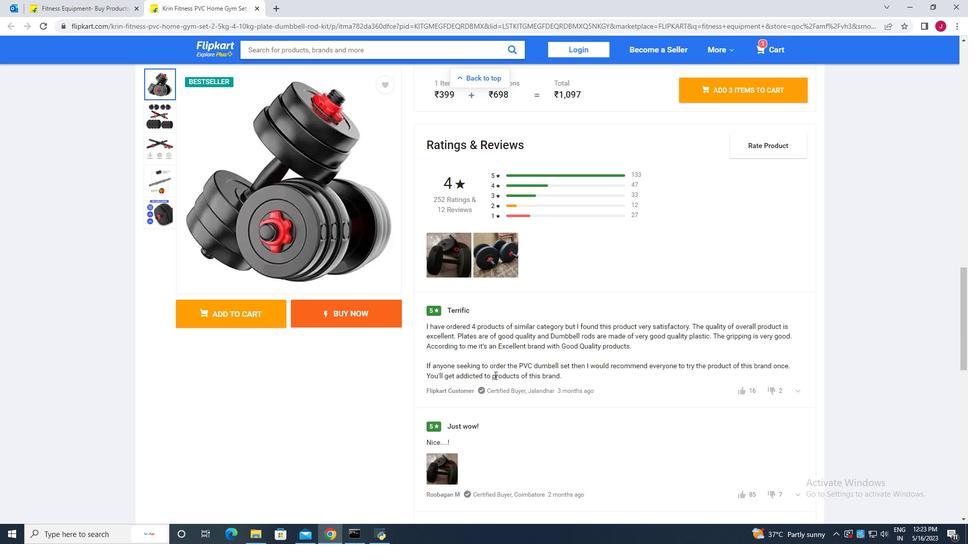 
Action: Mouse moved to (493, 356)
Screenshot: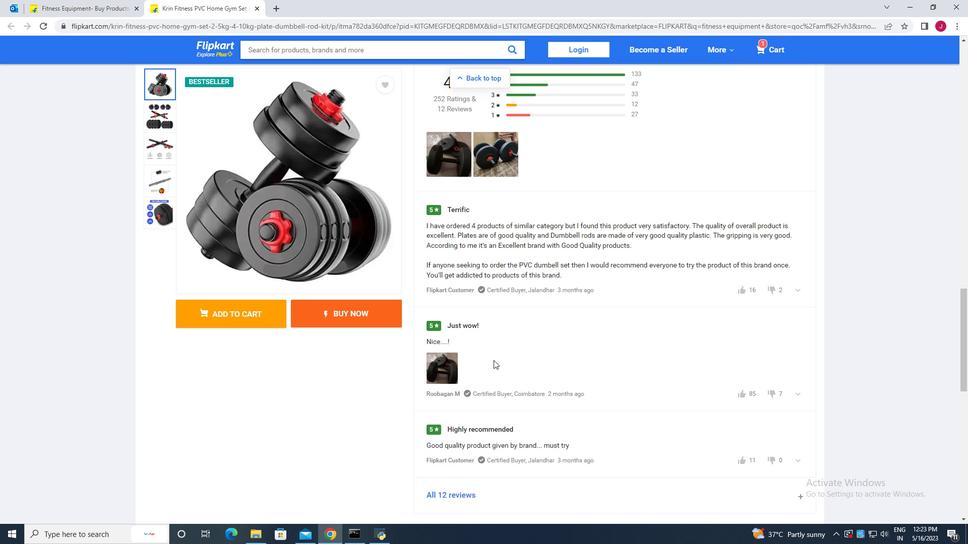 
Action: Mouse scrolled (493, 356) with delta (0, 0)
Screenshot: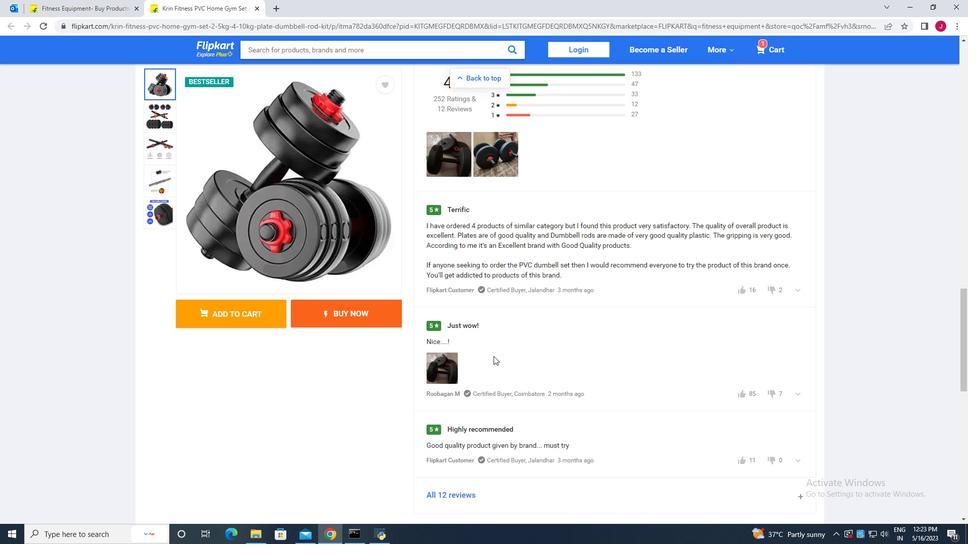 
Action: Mouse moved to (493, 356)
Screenshot: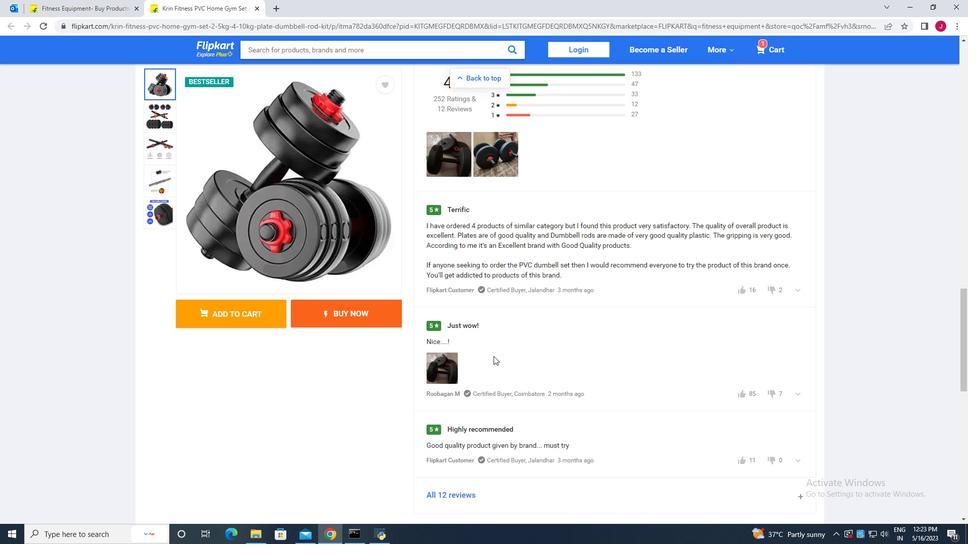 
Action: Mouse scrolled (493, 356) with delta (0, 0)
Screenshot: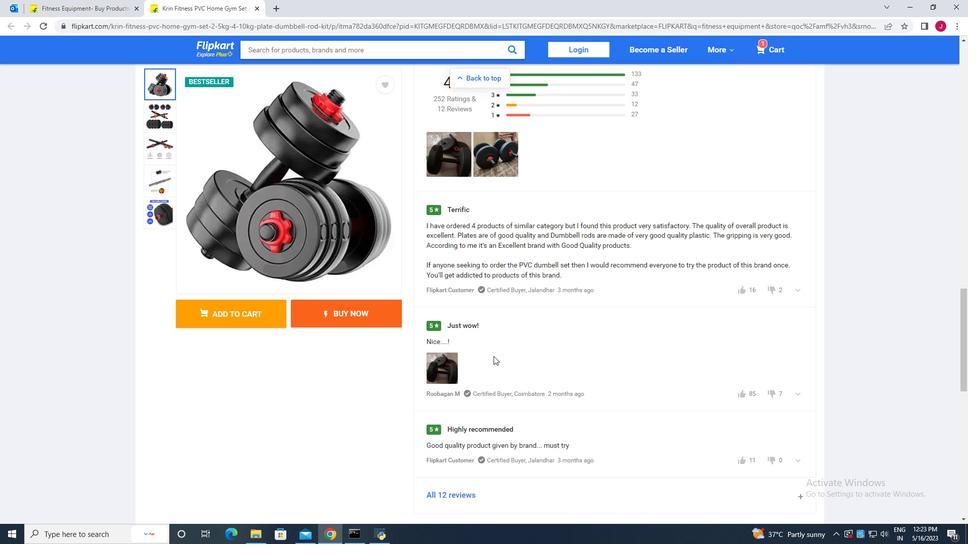 
Action: Mouse moved to (493, 356)
Screenshot: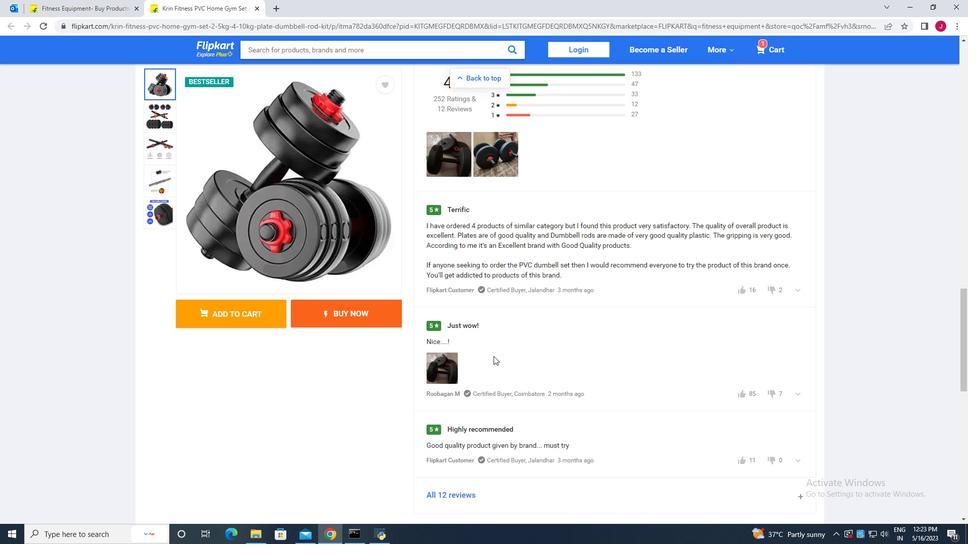 
Action: Mouse scrolled (493, 356) with delta (0, 0)
Screenshot: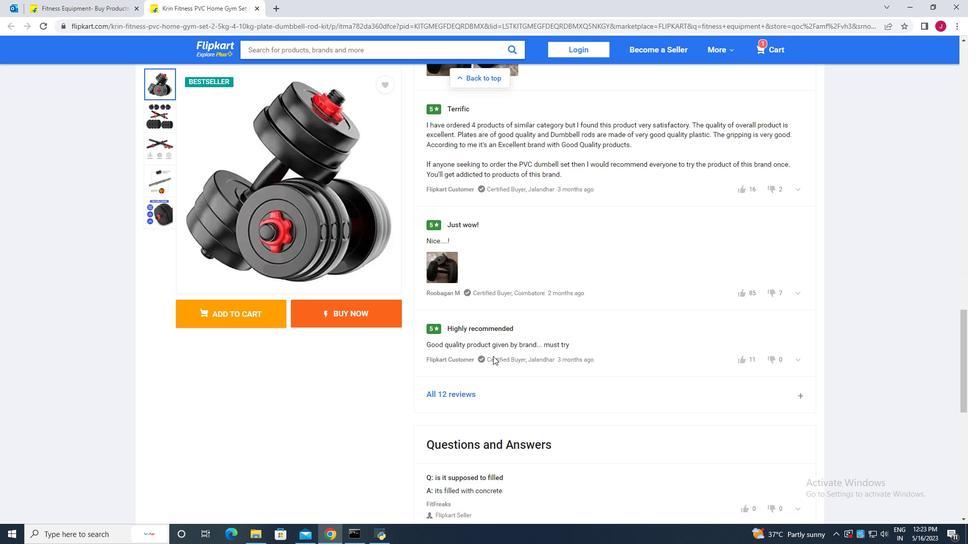 
Action: Mouse scrolled (493, 356) with delta (0, 0)
Screenshot: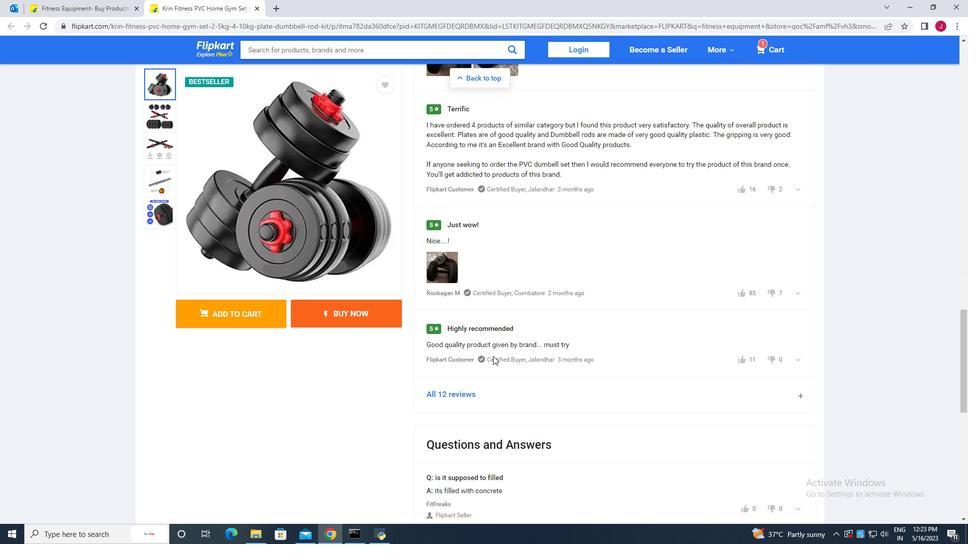 
Action: Mouse scrolled (493, 356) with delta (0, 0)
Screenshot: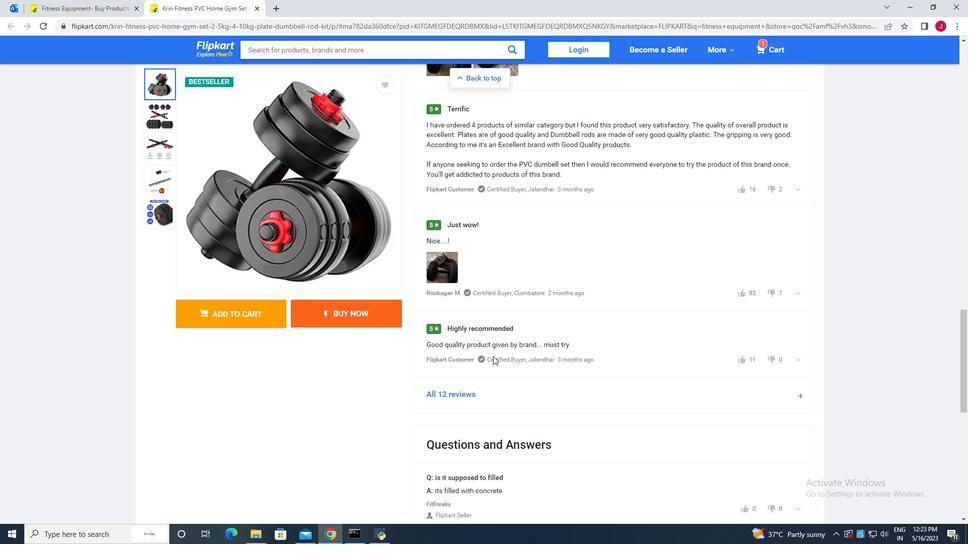 
Action: Mouse scrolled (493, 356) with delta (0, 0)
Screenshot: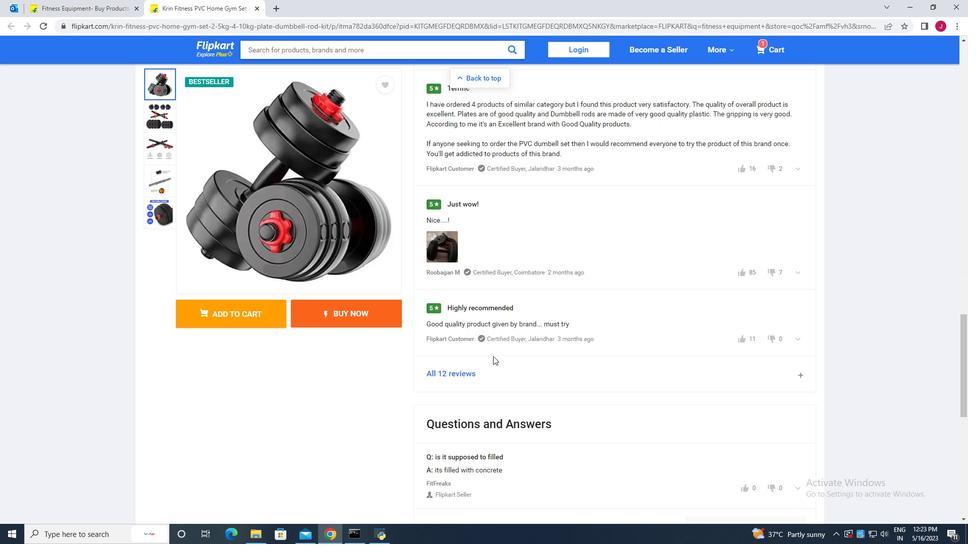 
Action: Mouse scrolled (493, 356) with delta (0, 0)
Screenshot: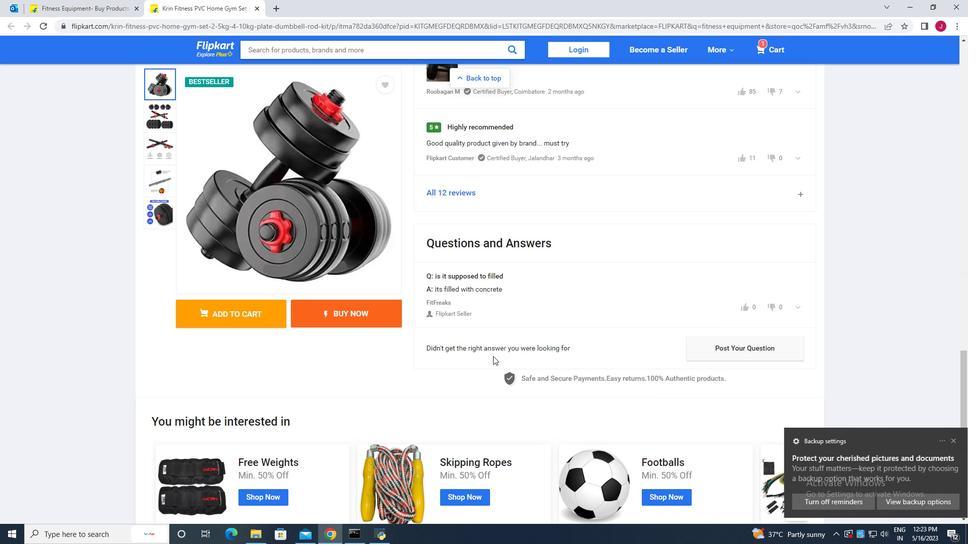 
Action: Mouse scrolled (493, 356) with delta (0, 0)
Screenshot: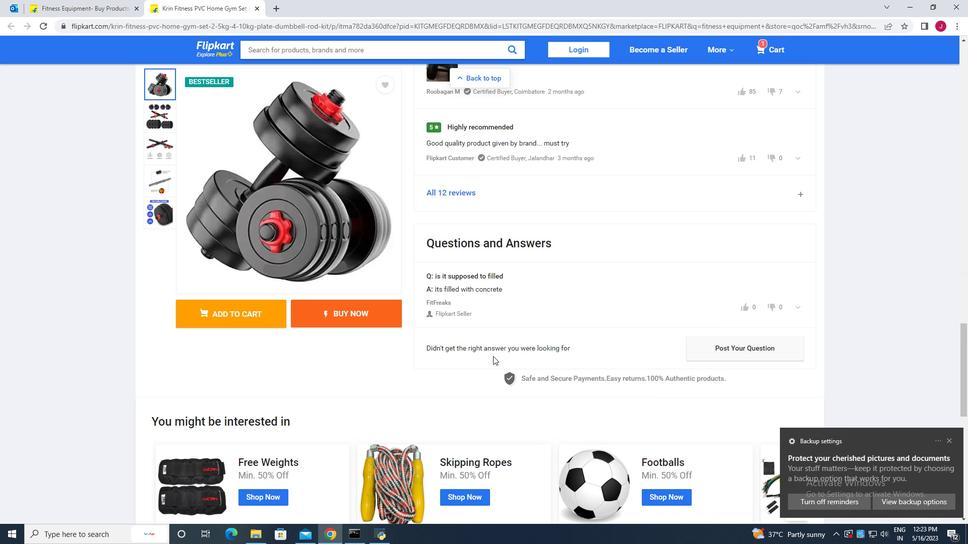 
Action: Mouse moved to (493, 356)
Screenshot: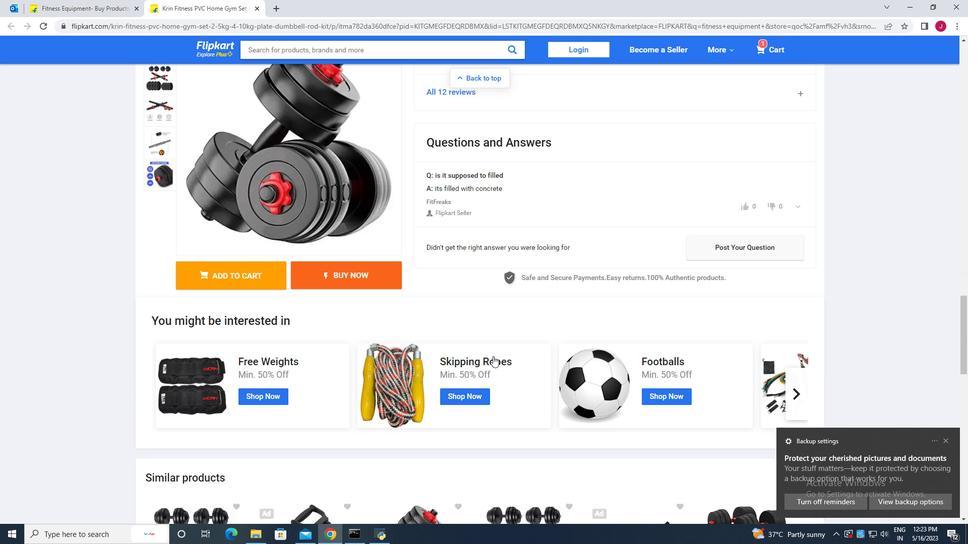 
Action: Mouse scrolled (493, 356) with delta (0, 0)
Screenshot: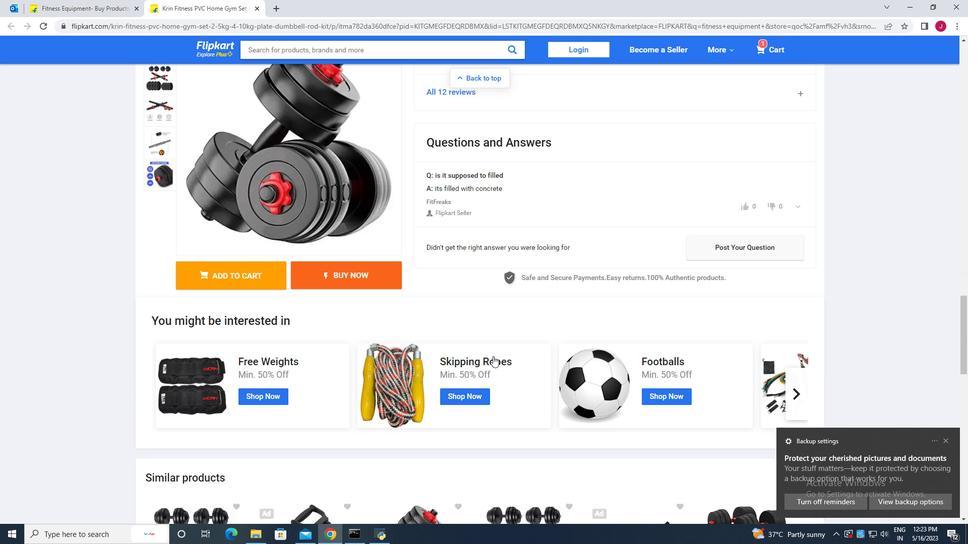 
Action: Mouse scrolled (493, 356) with delta (0, 0)
Screenshot: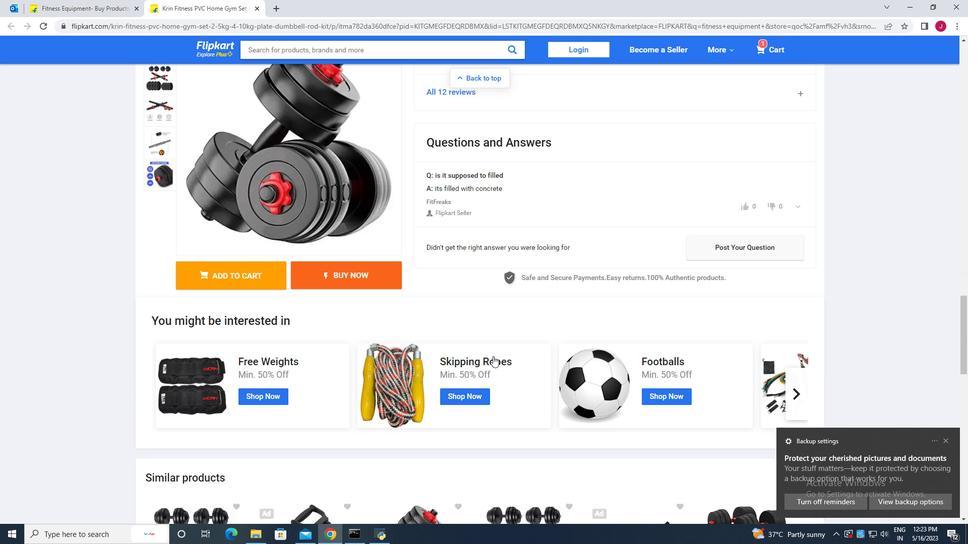 
Action: Mouse scrolled (493, 356) with delta (0, 0)
Screenshot: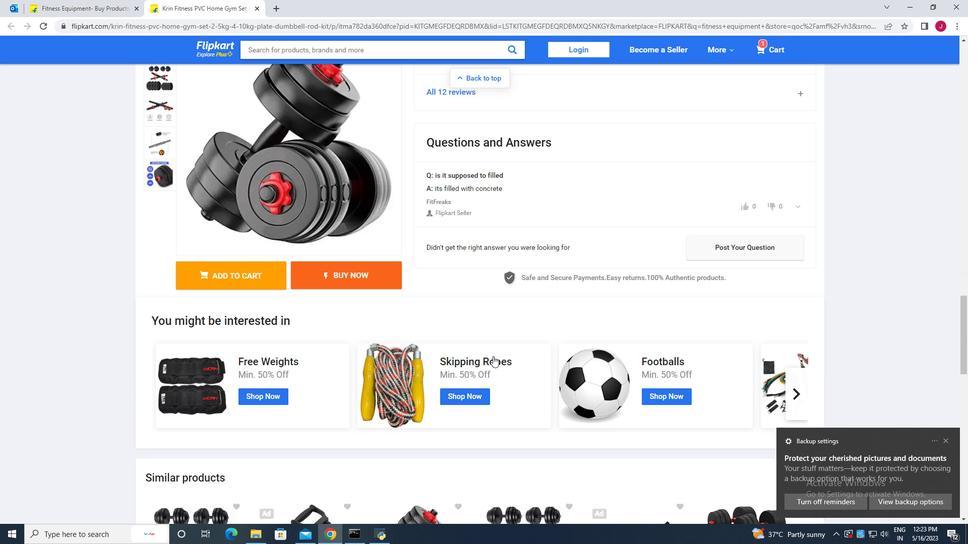 
Action: Mouse scrolled (493, 356) with delta (0, 0)
Screenshot: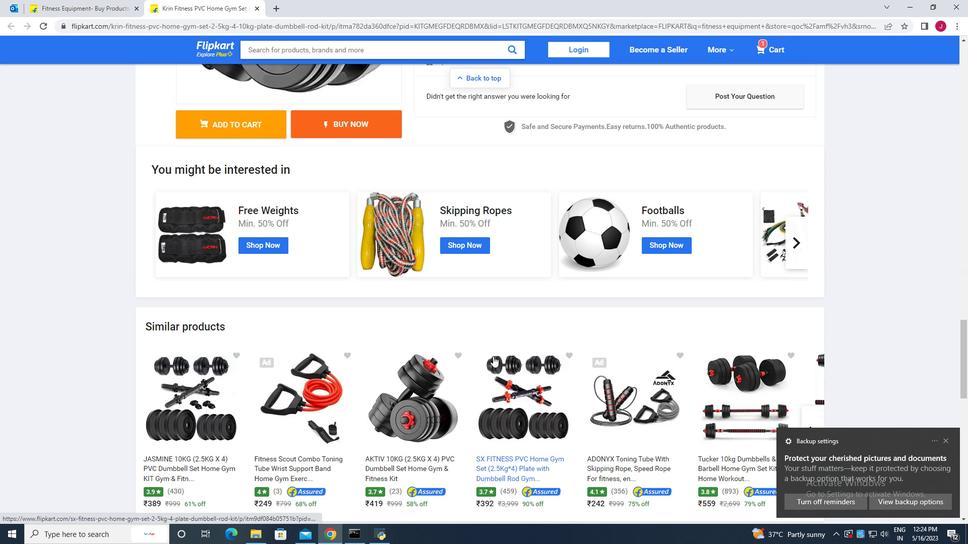 
Action: Mouse scrolled (493, 356) with delta (0, 0)
Screenshot: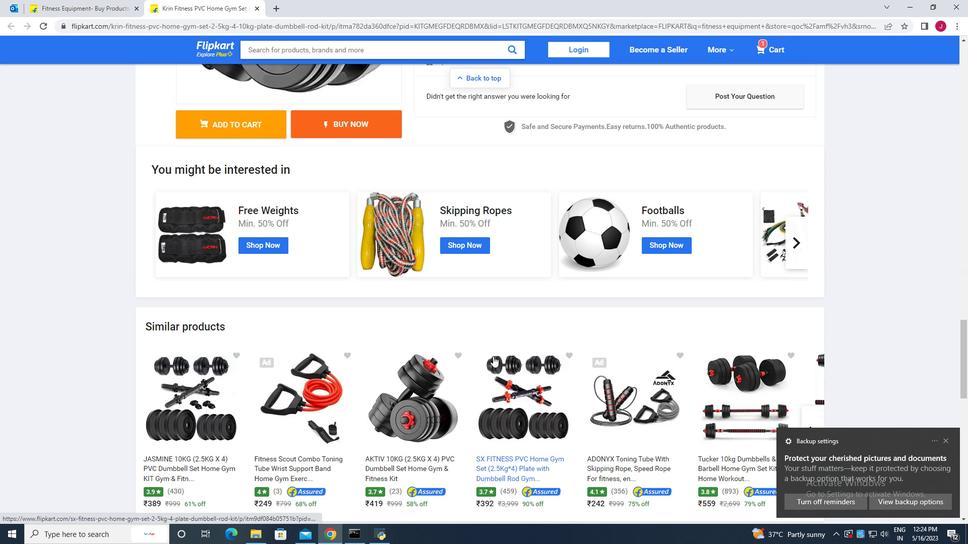 
Action: Mouse scrolled (493, 356) with delta (0, 0)
Screenshot: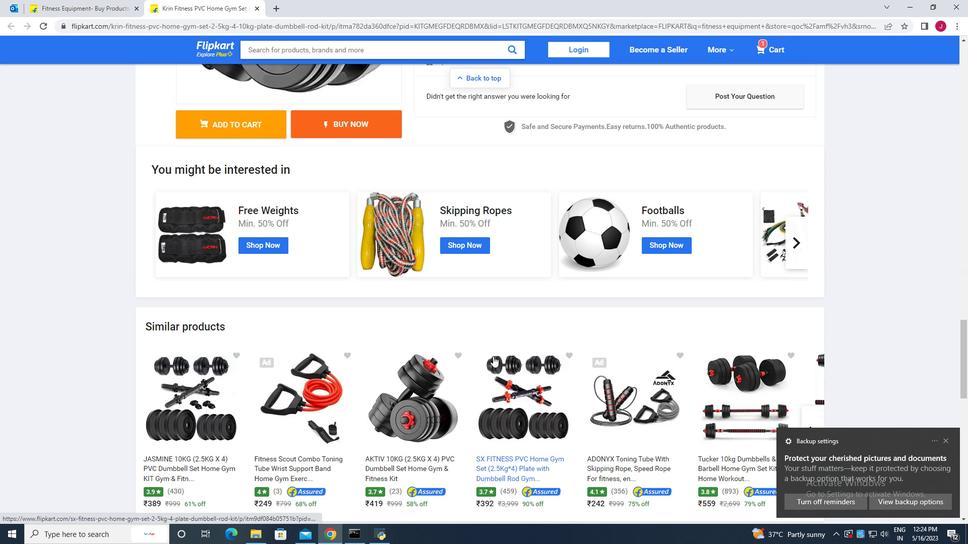 
Action: Mouse moved to (421, 282)
Screenshot: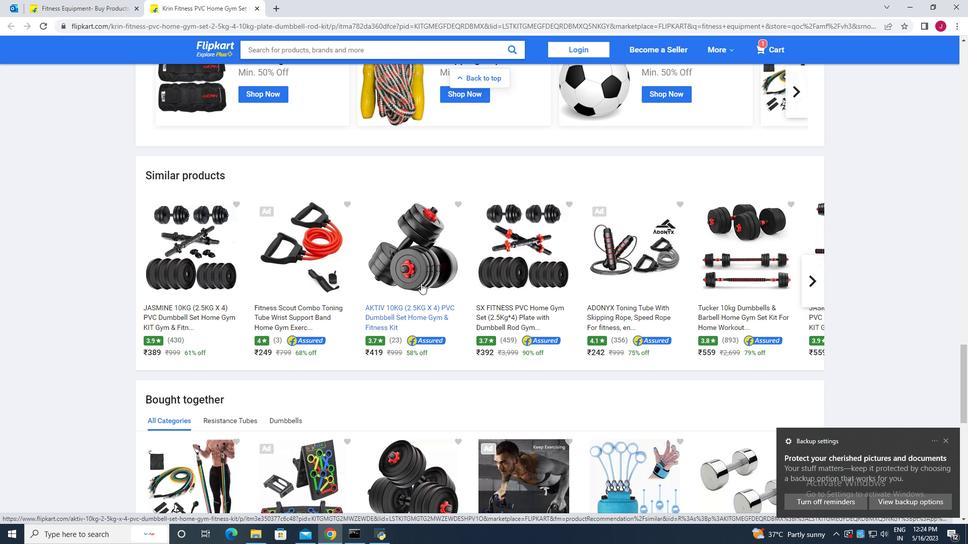 
Action: Mouse pressed left at (421, 282)
Screenshot: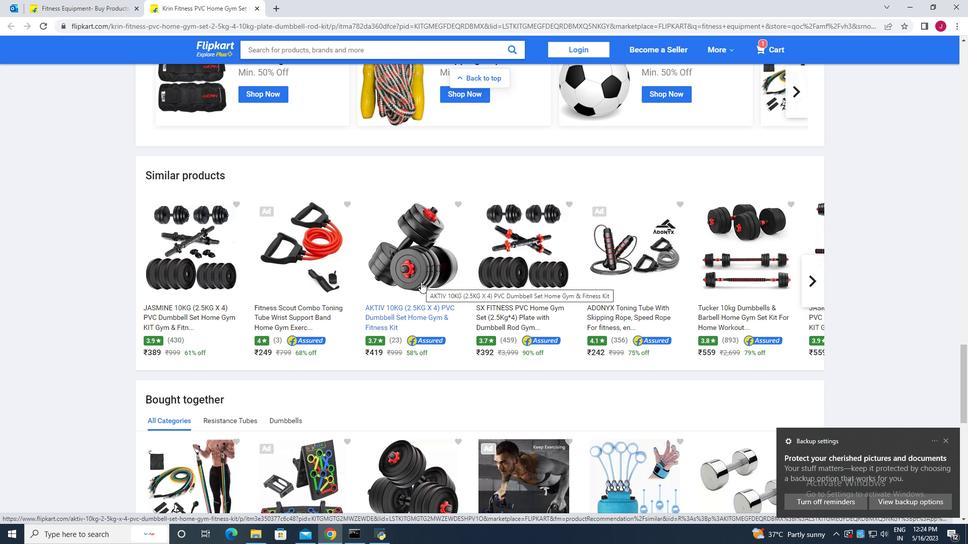 
Action: Mouse moved to (480, 232)
Screenshot: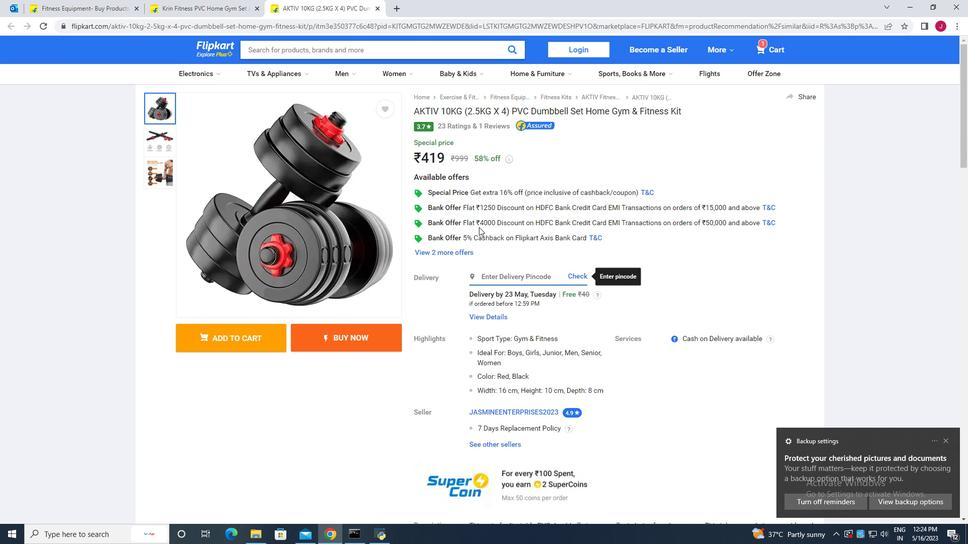 
Action: Mouse scrolled (480, 231) with delta (0, 0)
Screenshot: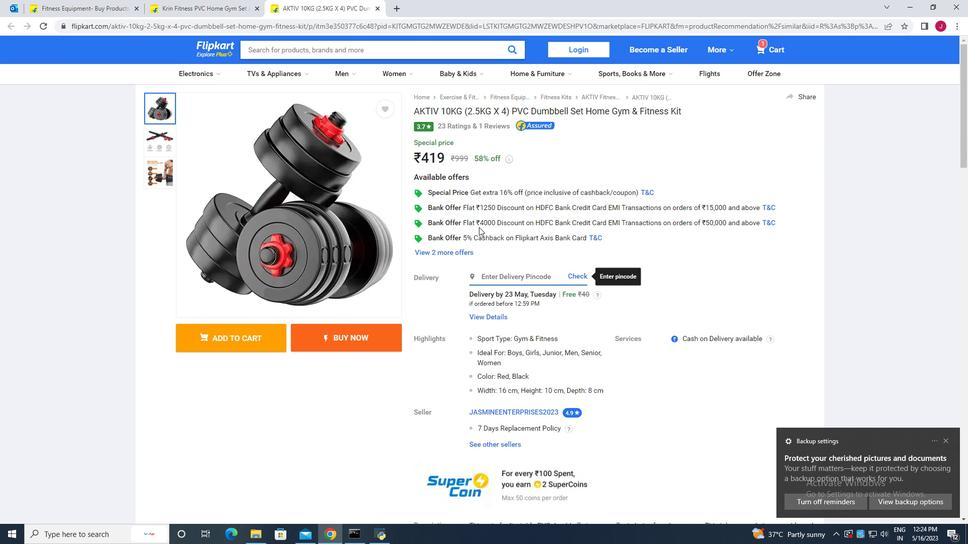 
Action: Mouse moved to (482, 234)
Screenshot: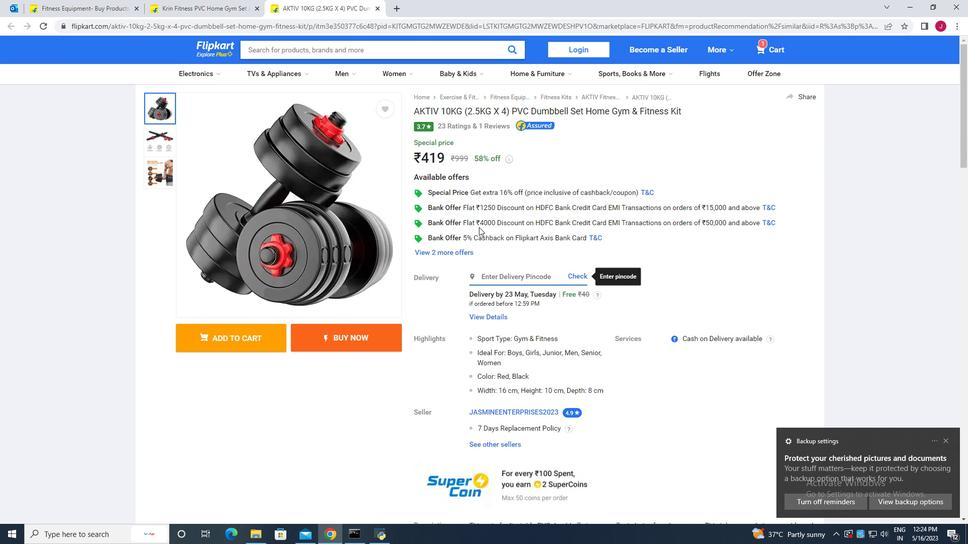 
Action: Mouse scrolled (482, 233) with delta (0, 0)
Screenshot: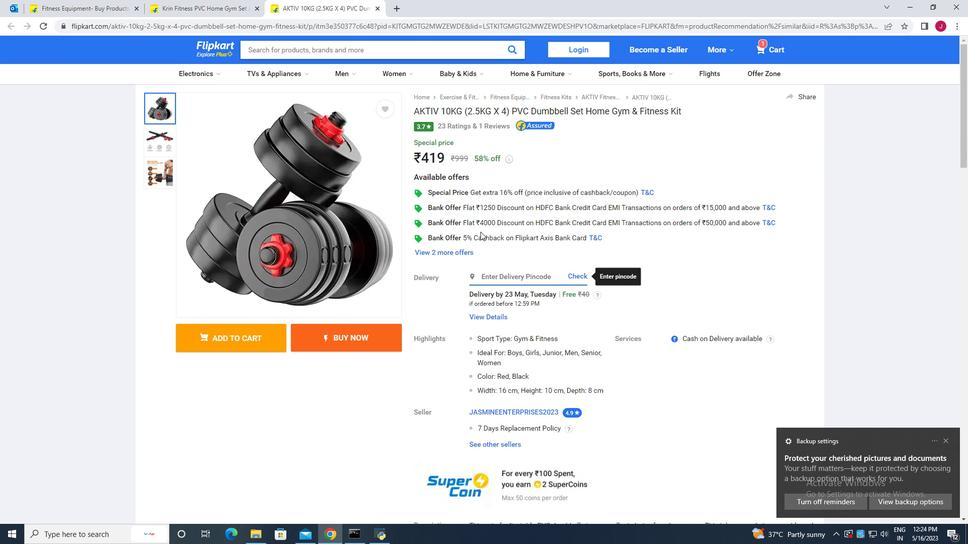 
Action: Mouse moved to (483, 235)
Screenshot: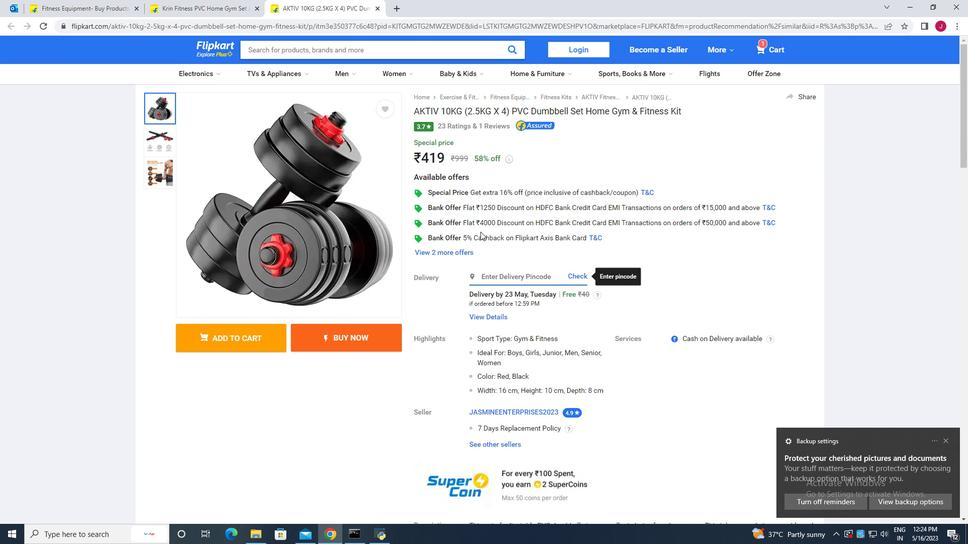 
Action: Mouse scrolled (483, 234) with delta (0, 0)
Screenshot: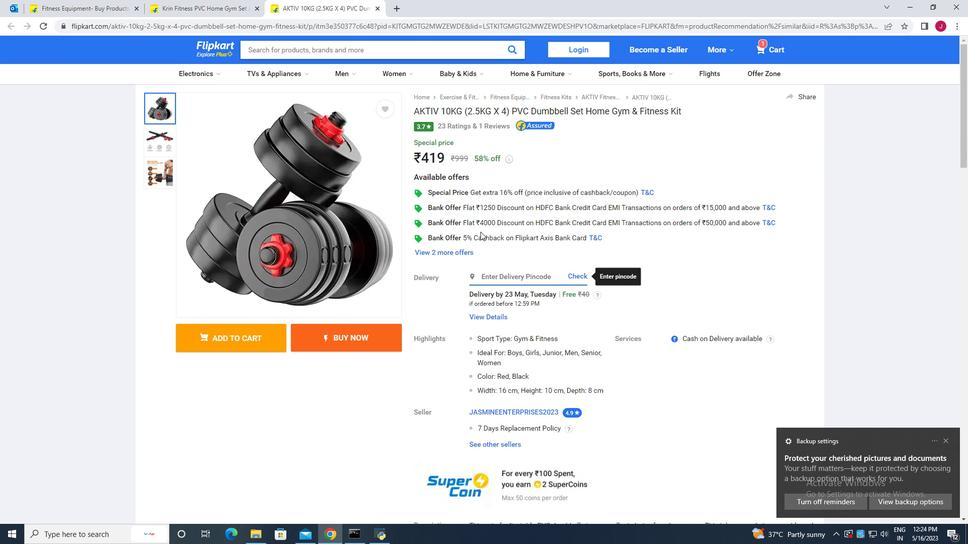 
Action: Mouse moved to (522, 262)
Screenshot: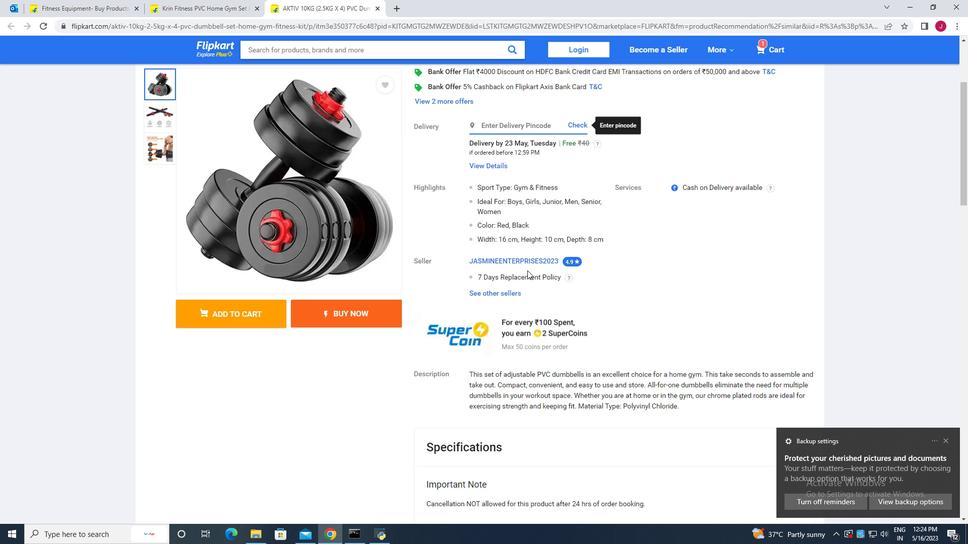 
Action: Mouse scrolled (522, 261) with delta (0, 0)
Screenshot: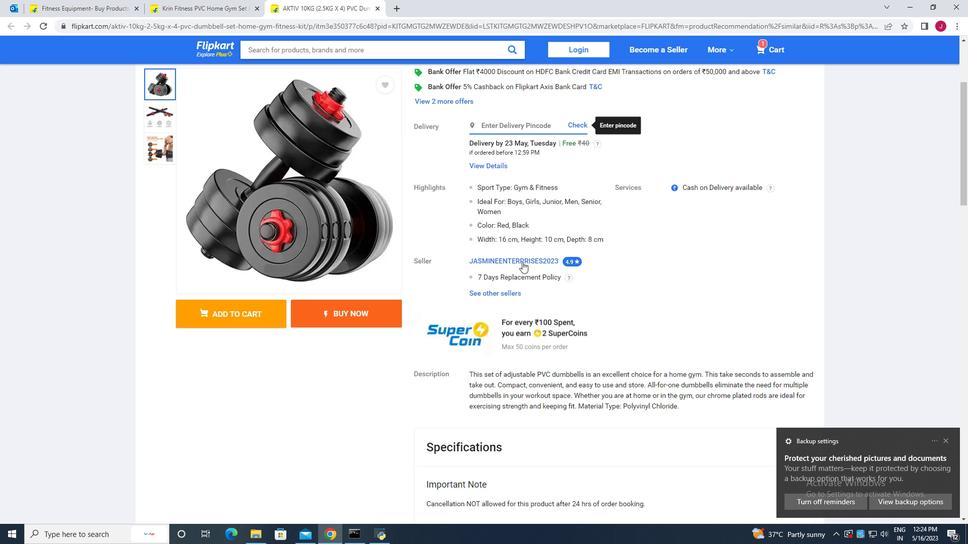 
Action: Mouse scrolled (522, 261) with delta (0, 0)
Screenshot: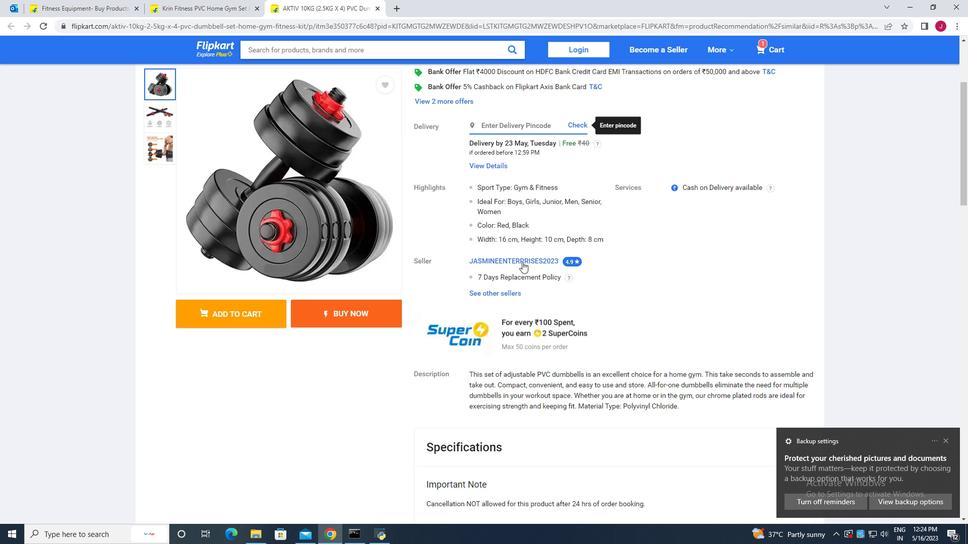 
Action: Mouse scrolled (522, 261) with delta (0, 0)
Screenshot: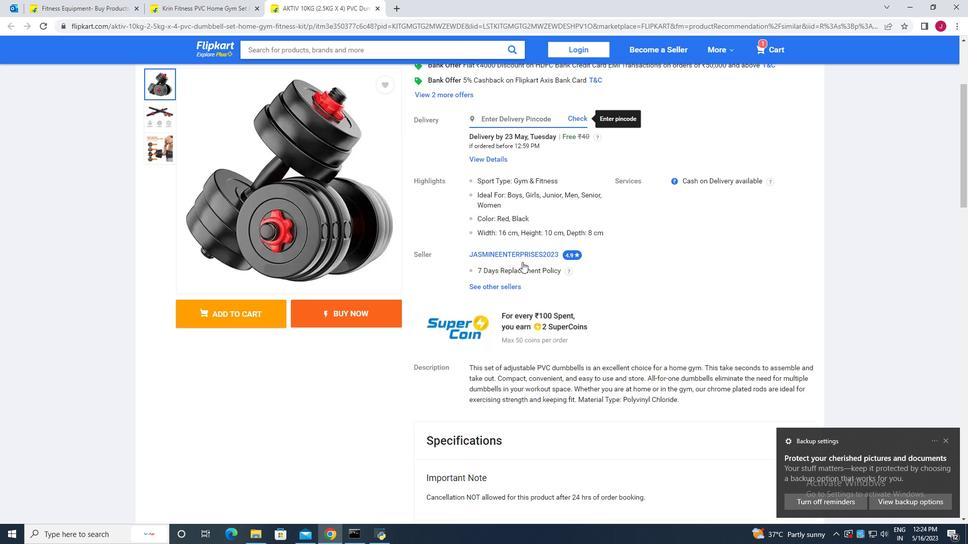 
Action: Mouse scrolled (522, 261) with delta (0, 0)
Screenshot: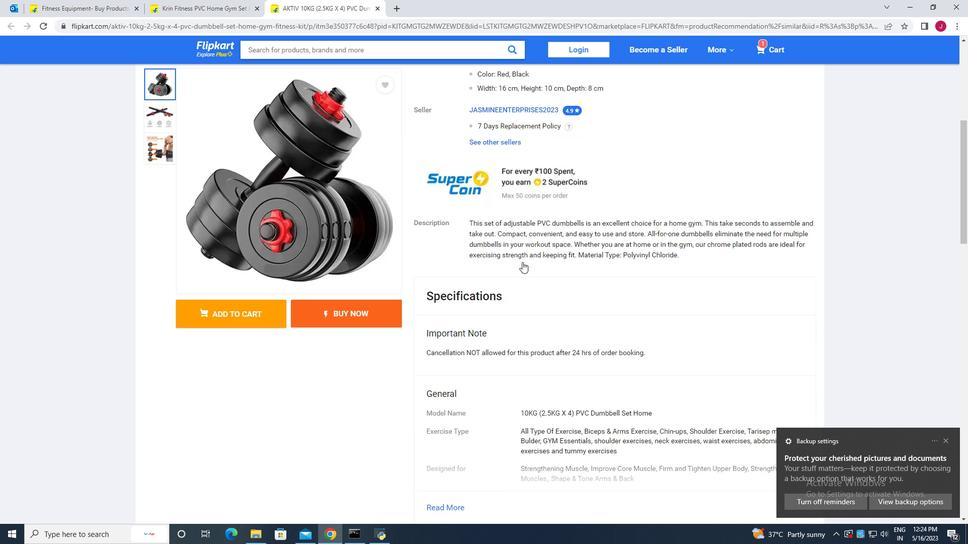 
Action: Mouse scrolled (522, 261) with delta (0, 0)
Screenshot: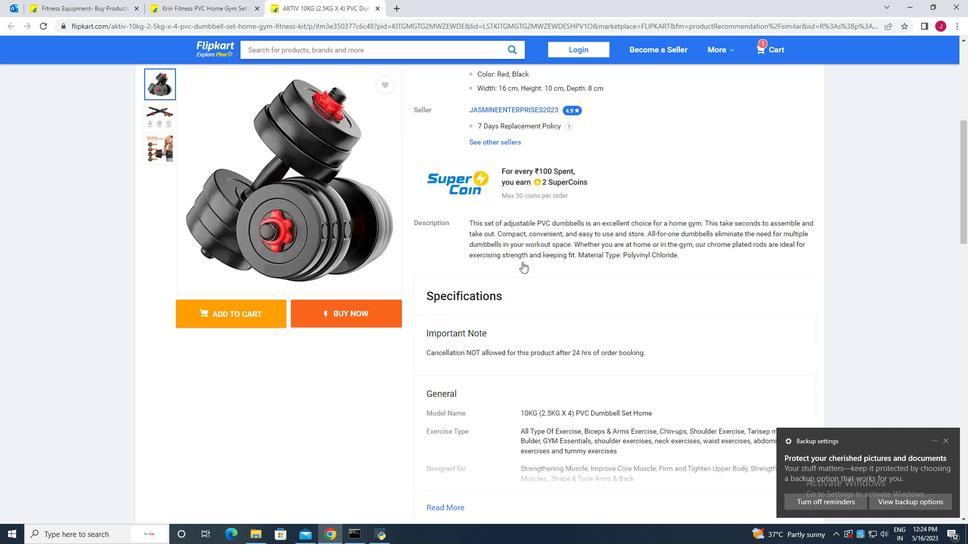 
Action: Mouse scrolled (522, 261) with delta (0, 0)
Screenshot: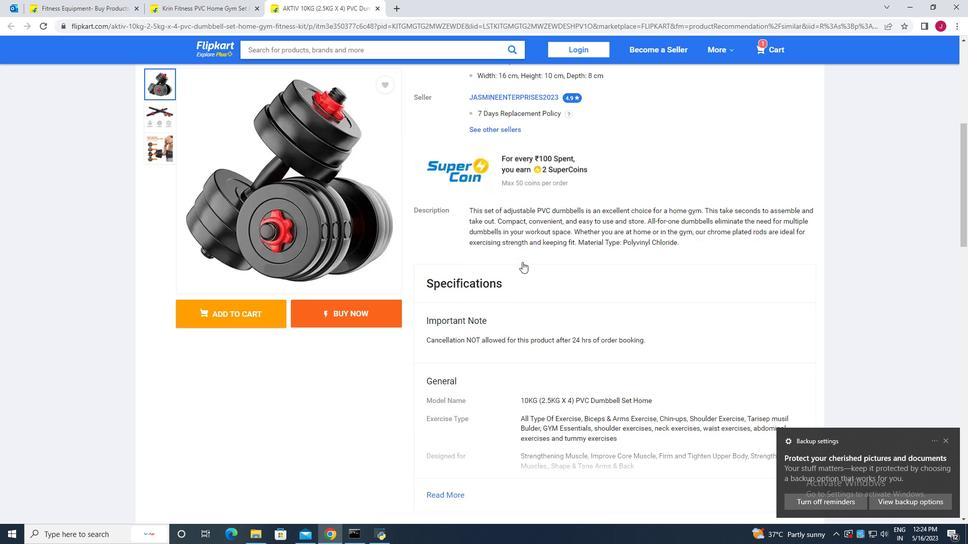 
Action: Mouse moved to (454, 354)
Screenshot: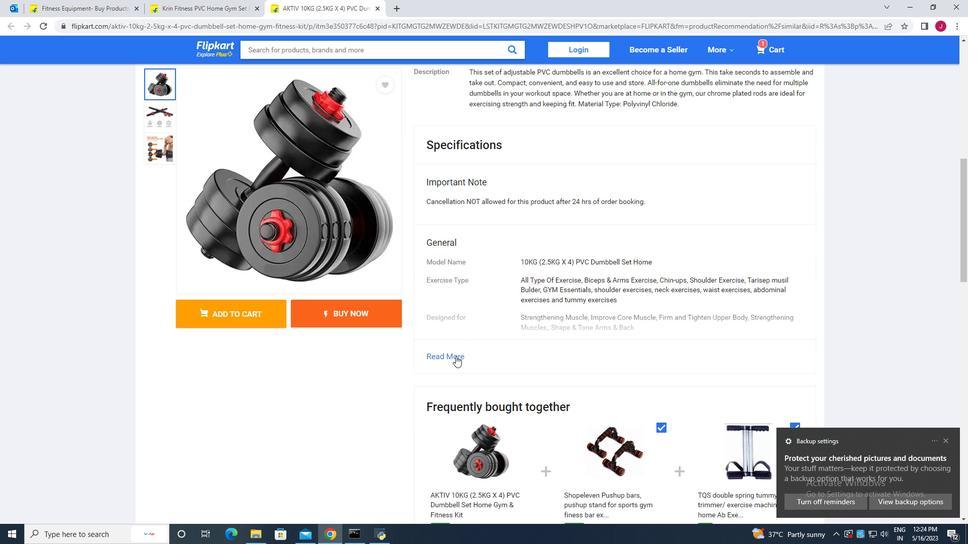 
Action: Mouse pressed left at (454, 354)
Screenshot: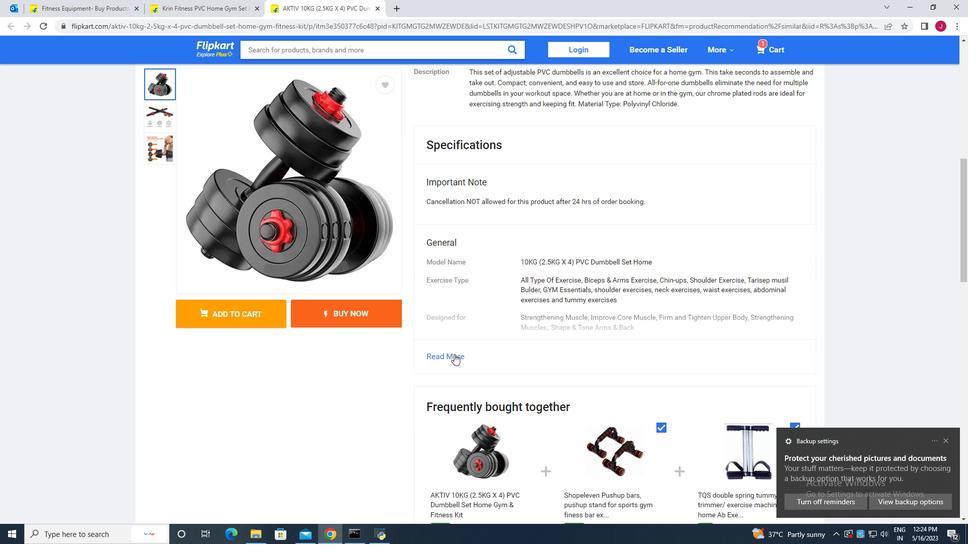 
Action: Mouse moved to (468, 368)
Screenshot: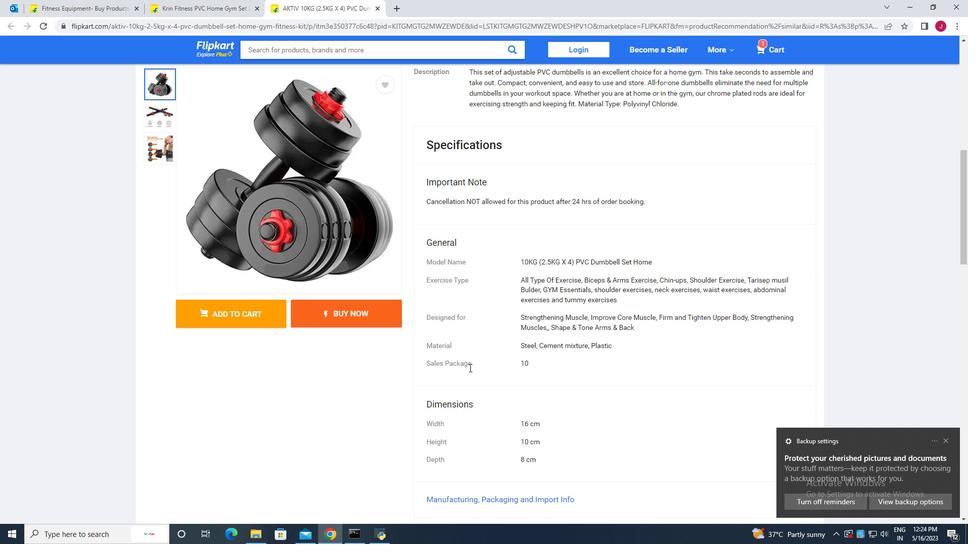 
Action: Mouse scrolled (468, 368) with delta (0, 0)
Screenshot: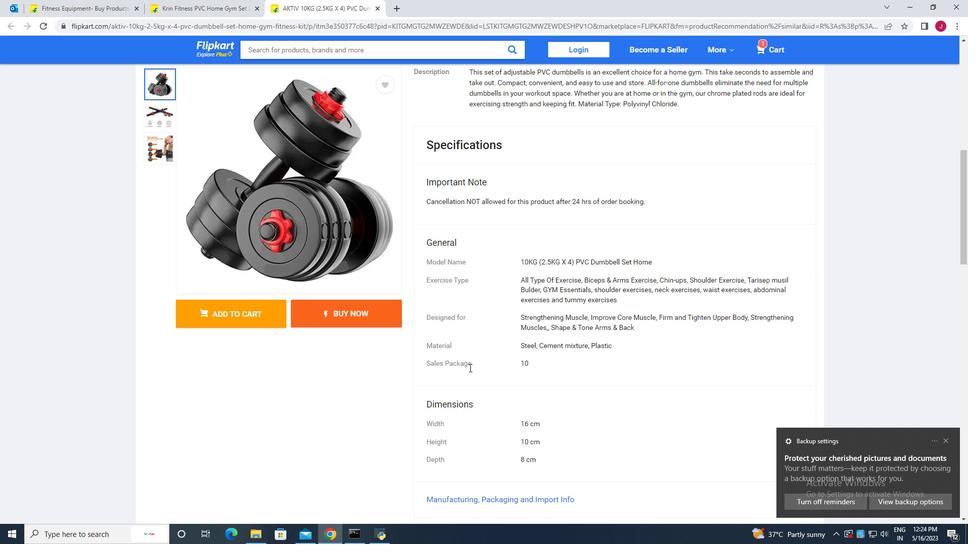 
Action: Mouse scrolled (468, 368) with delta (0, 0)
Screenshot: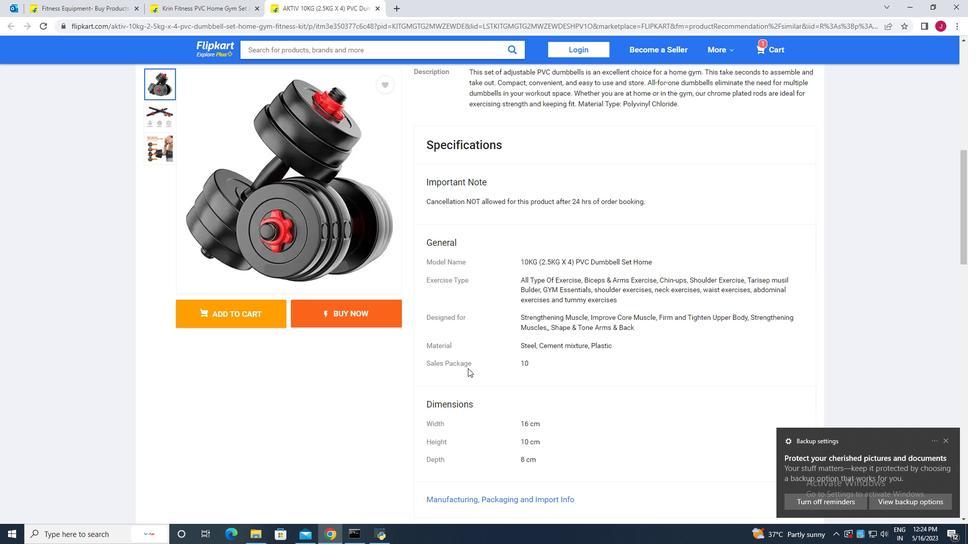 
Action: Mouse moved to (487, 351)
Screenshot: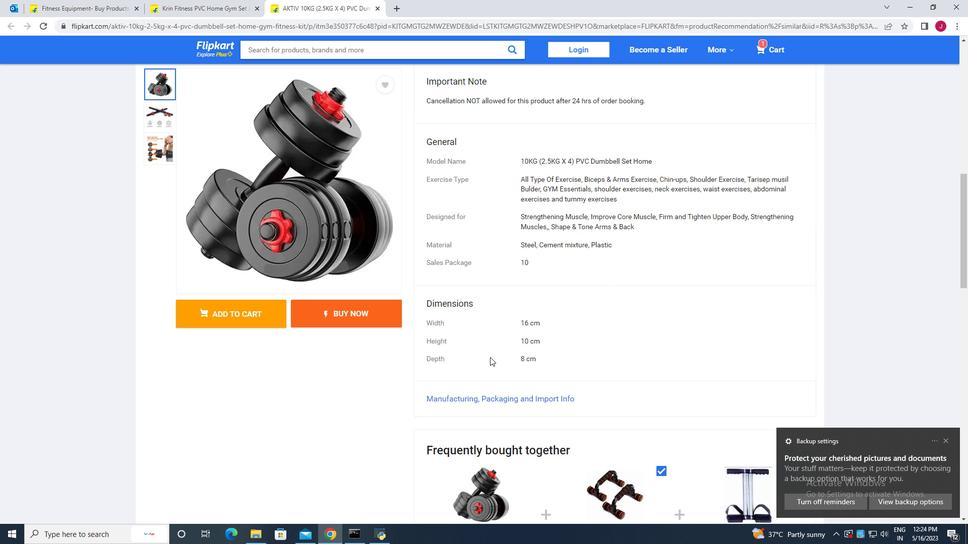 
